 Task: Select the grunt support for vs-code in the default folding range provider.
Action: Mouse moved to (49, 518)
Screenshot: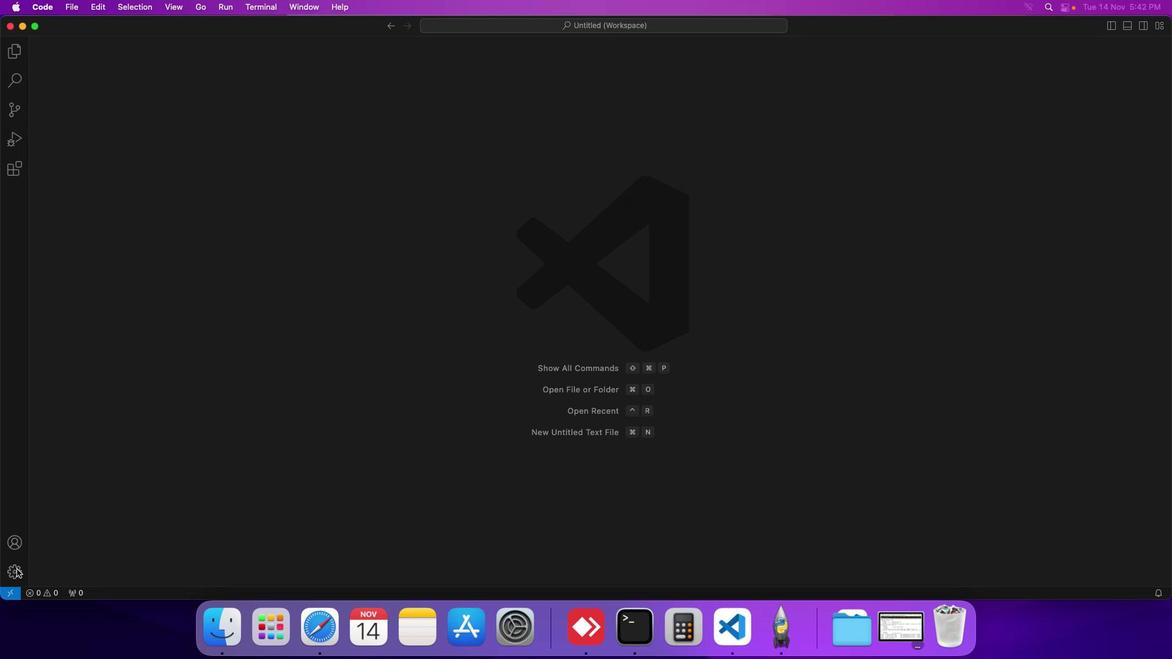 
Action: Mouse pressed left at (49, 518)
Screenshot: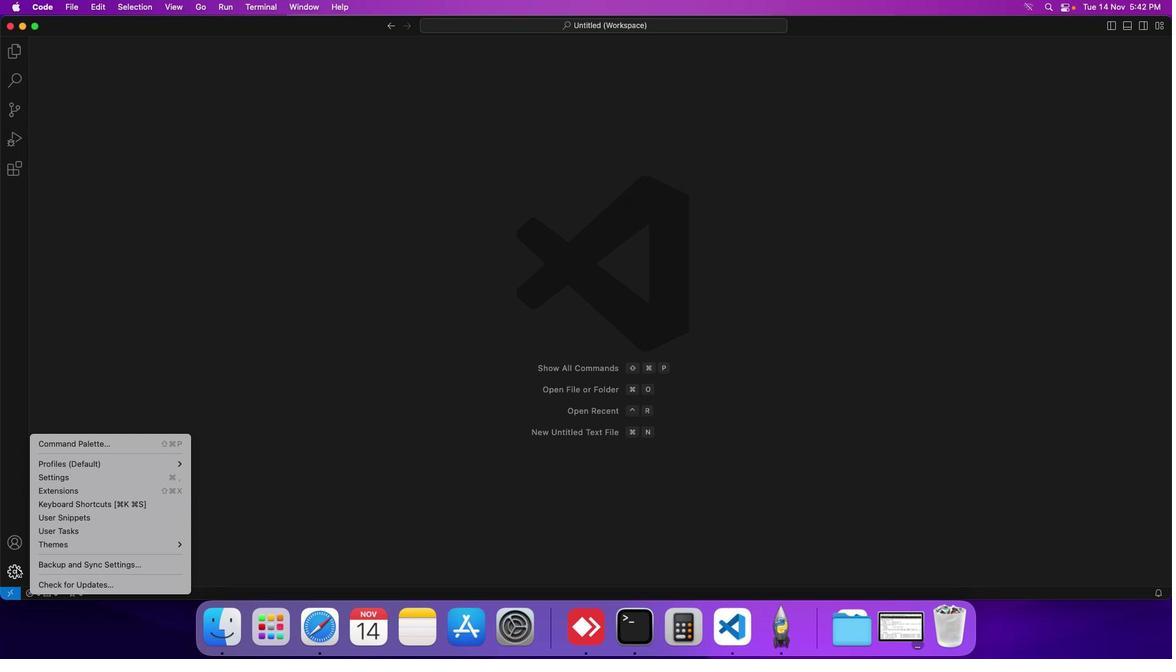 
Action: Mouse moved to (100, 447)
Screenshot: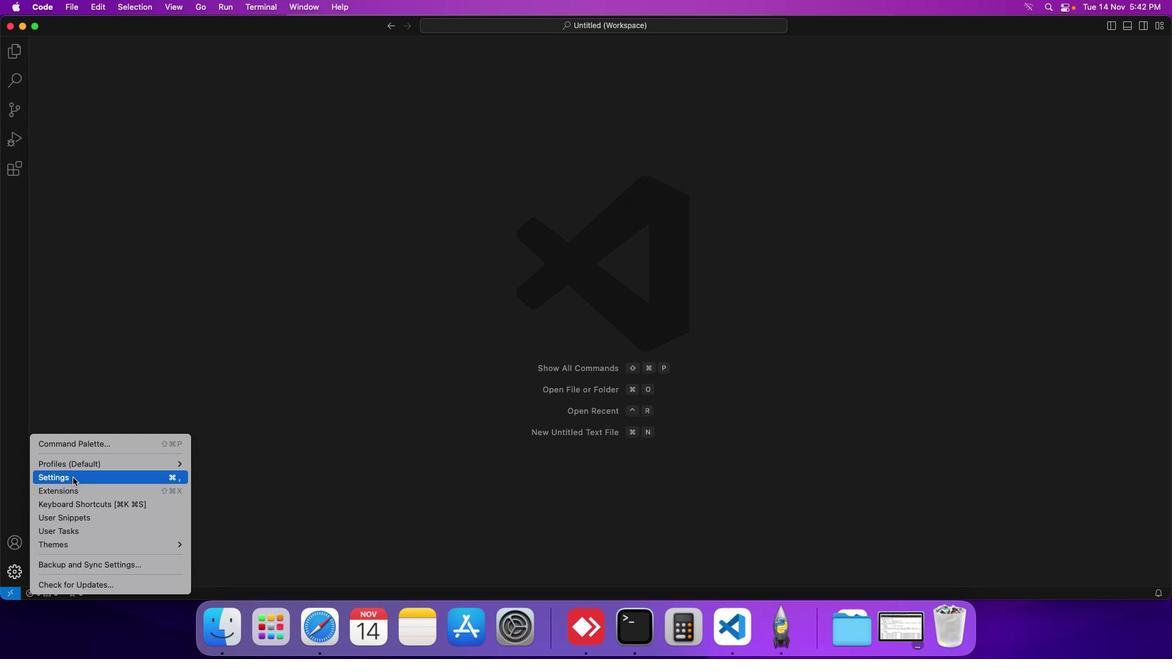 
Action: Mouse pressed left at (100, 447)
Screenshot: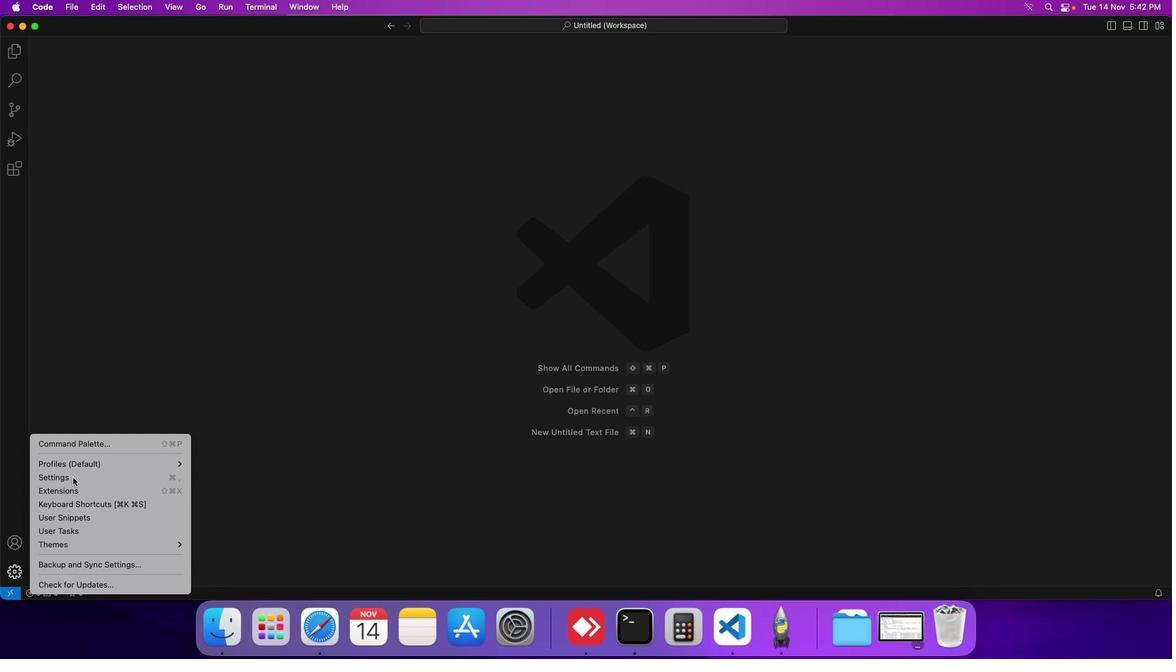 
Action: Mouse moved to (314, 158)
Screenshot: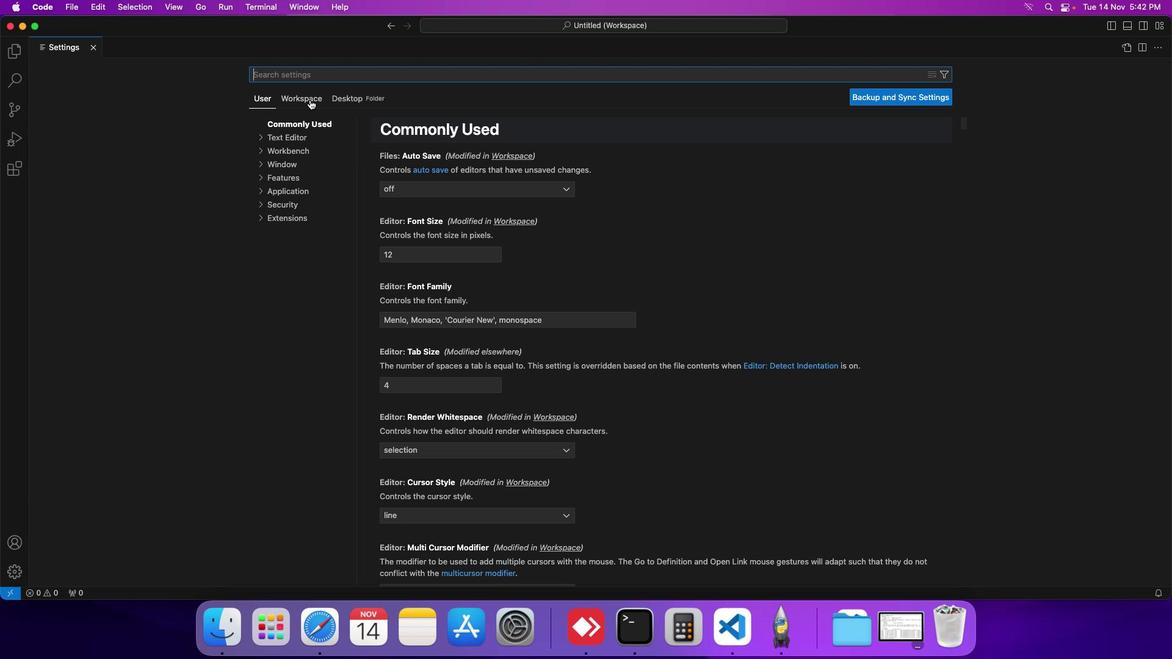 
Action: Mouse pressed left at (314, 158)
Screenshot: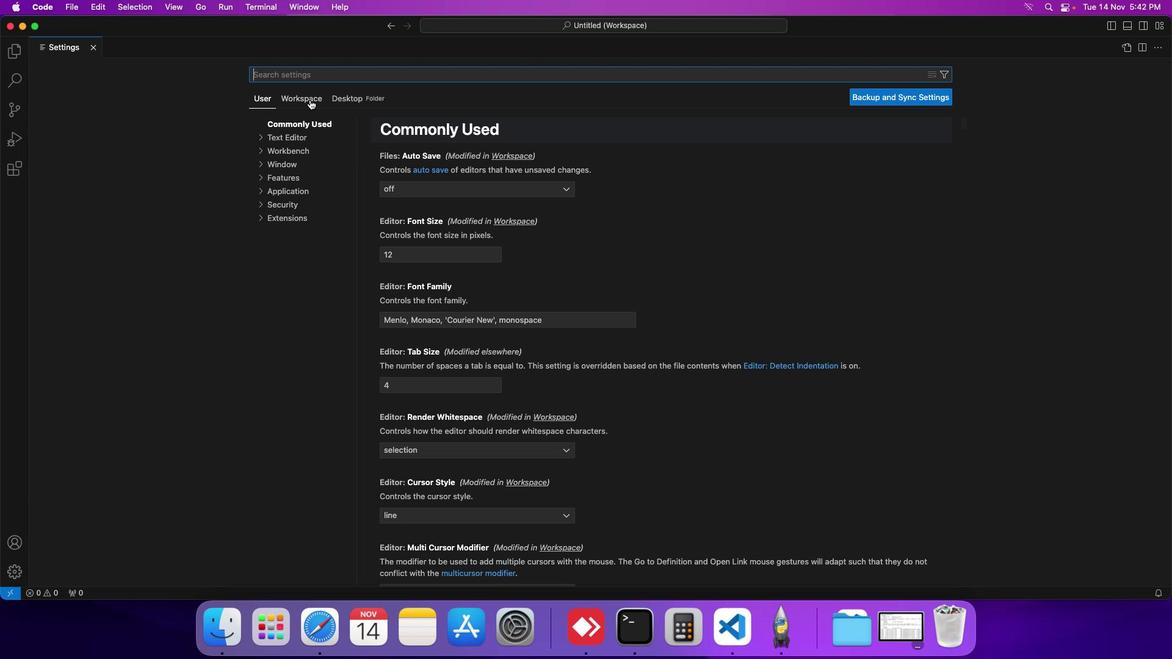 
Action: Mouse moved to (297, 186)
Screenshot: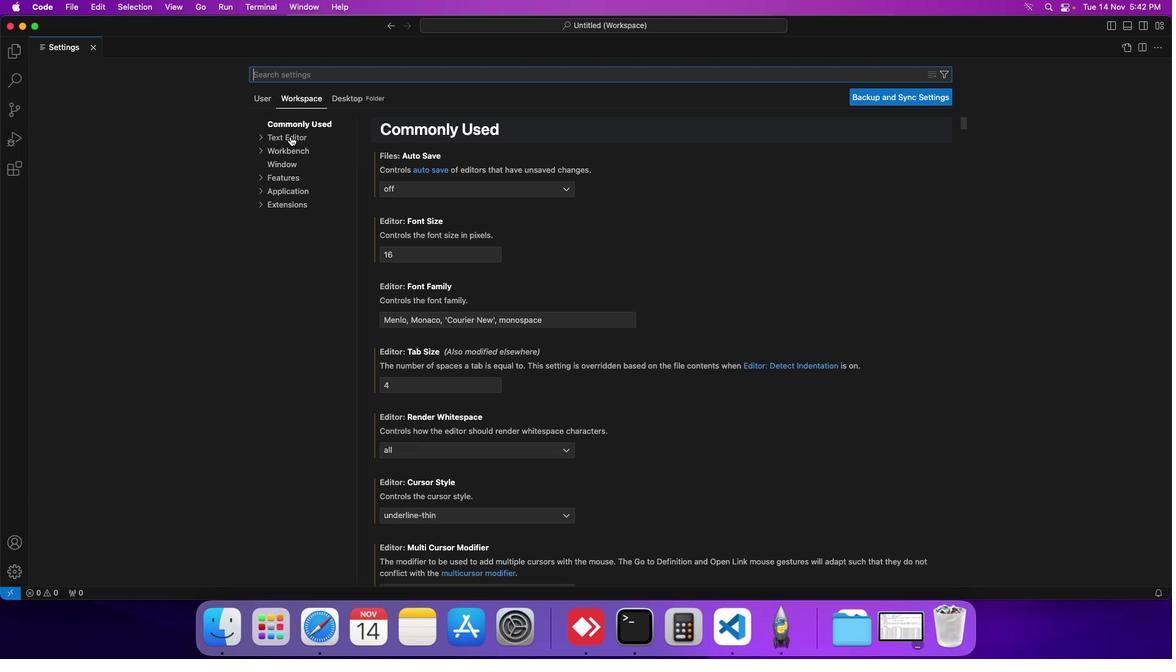 
Action: Mouse pressed left at (297, 186)
Screenshot: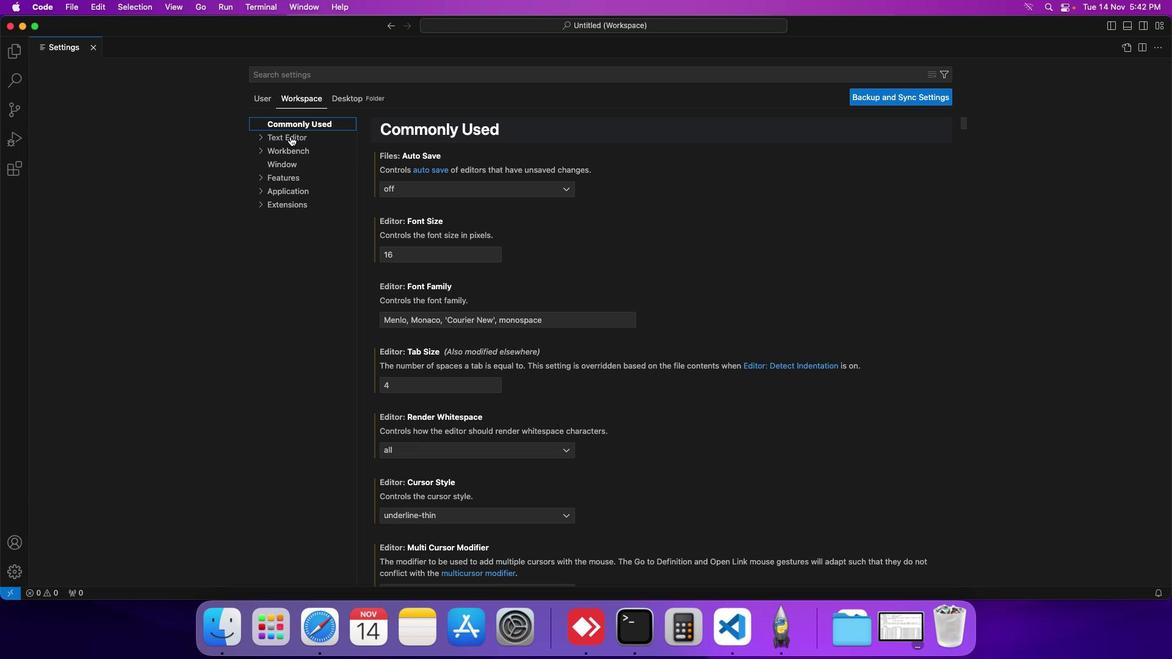 
Action: Mouse moved to (400, 362)
Screenshot: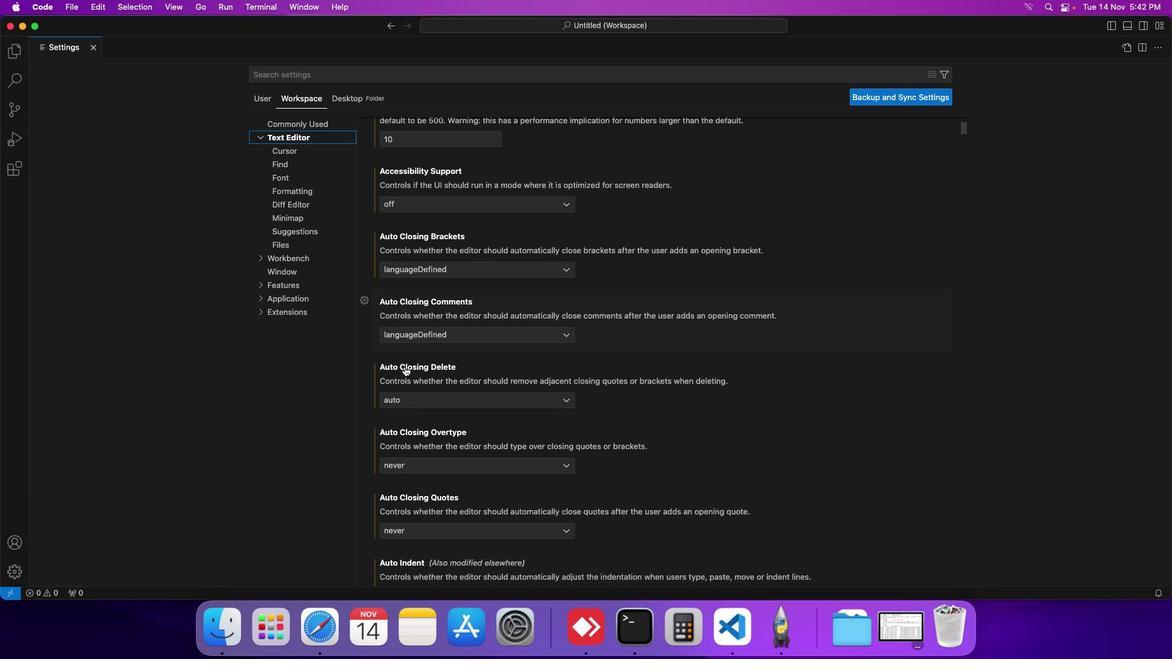
Action: Mouse scrolled (400, 362) with delta (34, 81)
Screenshot: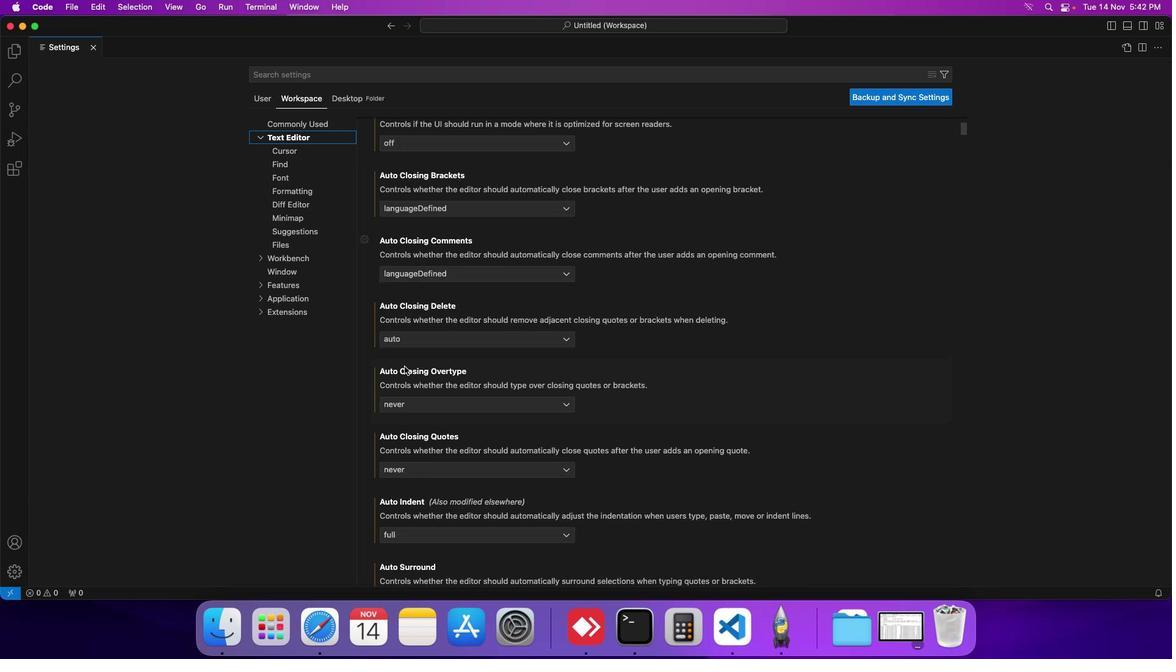 
Action: Mouse scrolled (400, 362) with delta (34, 81)
Screenshot: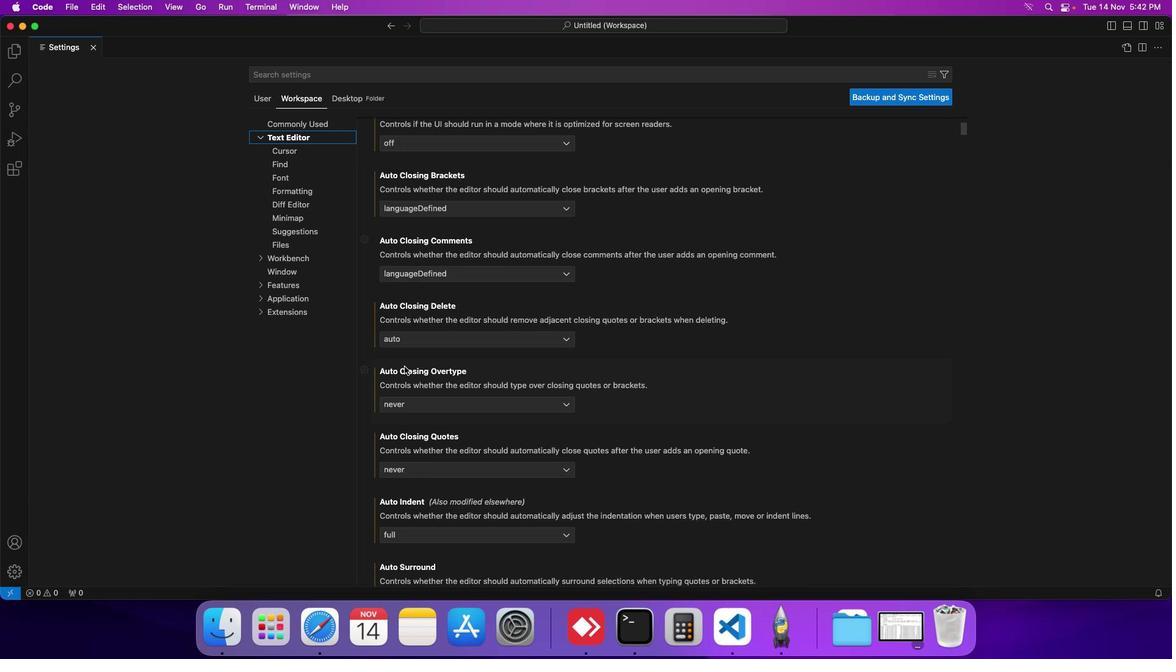 
Action: Mouse scrolled (400, 362) with delta (34, 80)
Screenshot: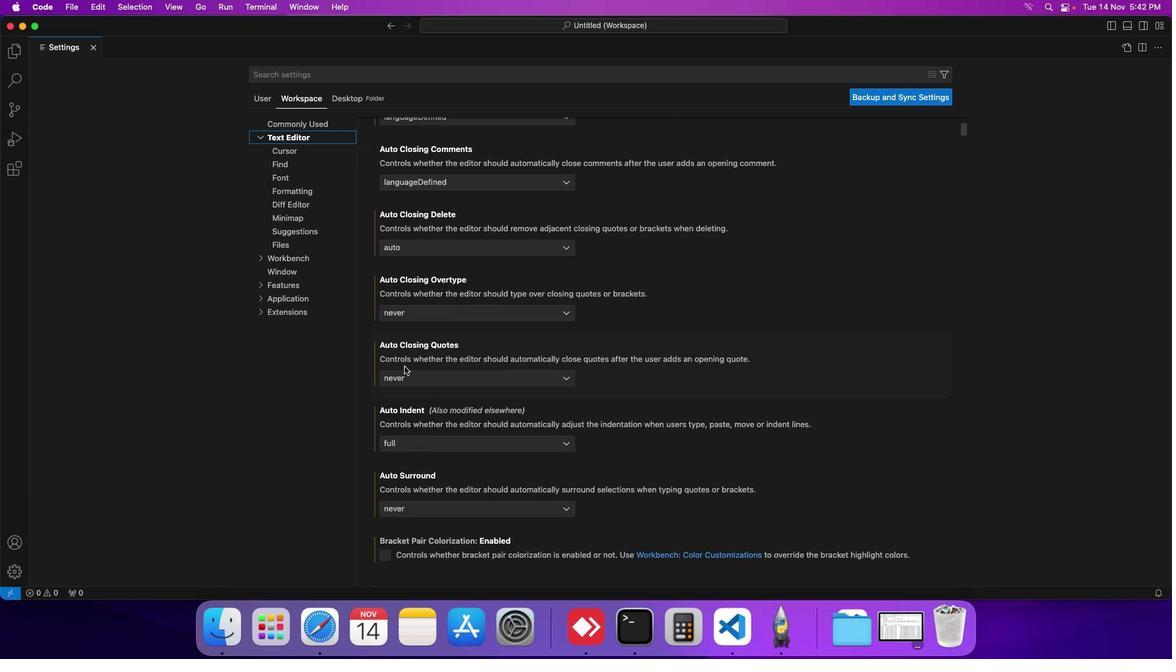 
Action: Mouse scrolled (400, 362) with delta (34, 80)
Screenshot: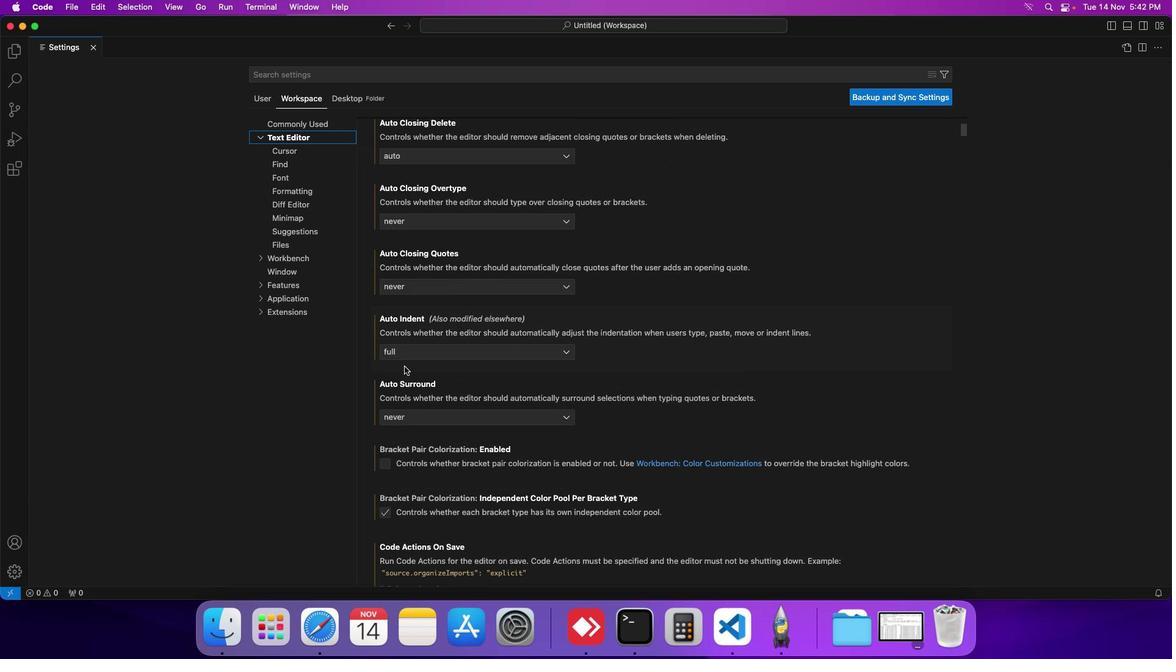 
Action: Mouse scrolled (400, 362) with delta (34, 80)
Screenshot: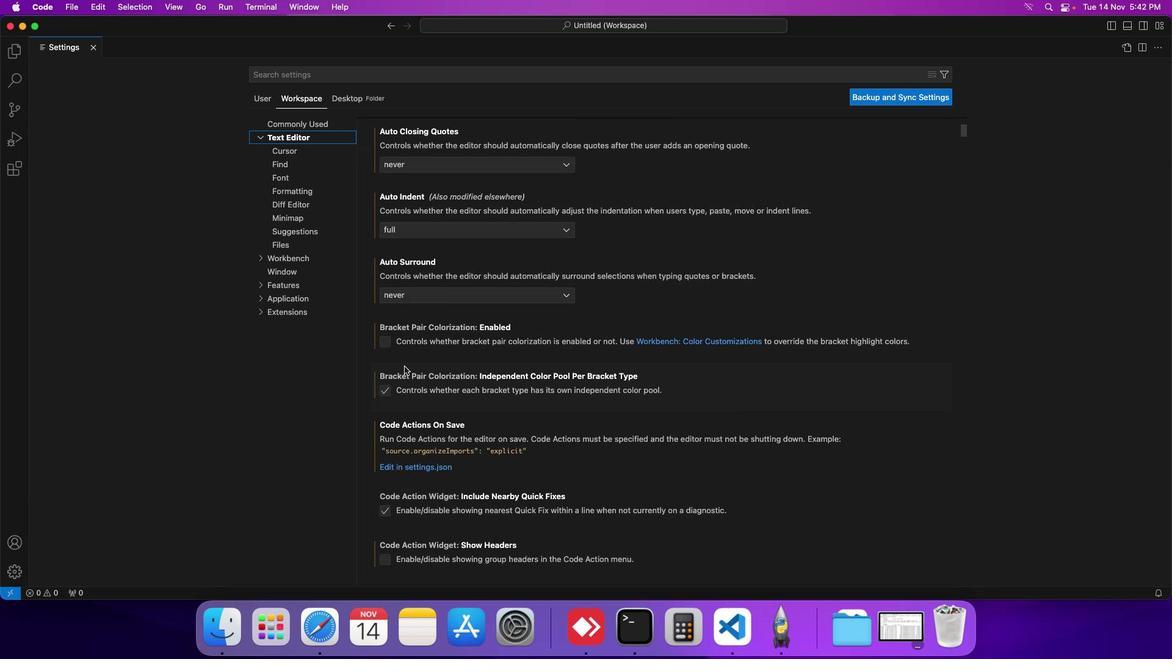 
Action: Mouse scrolled (400, 362) with delta (34, 80)
Screenshot: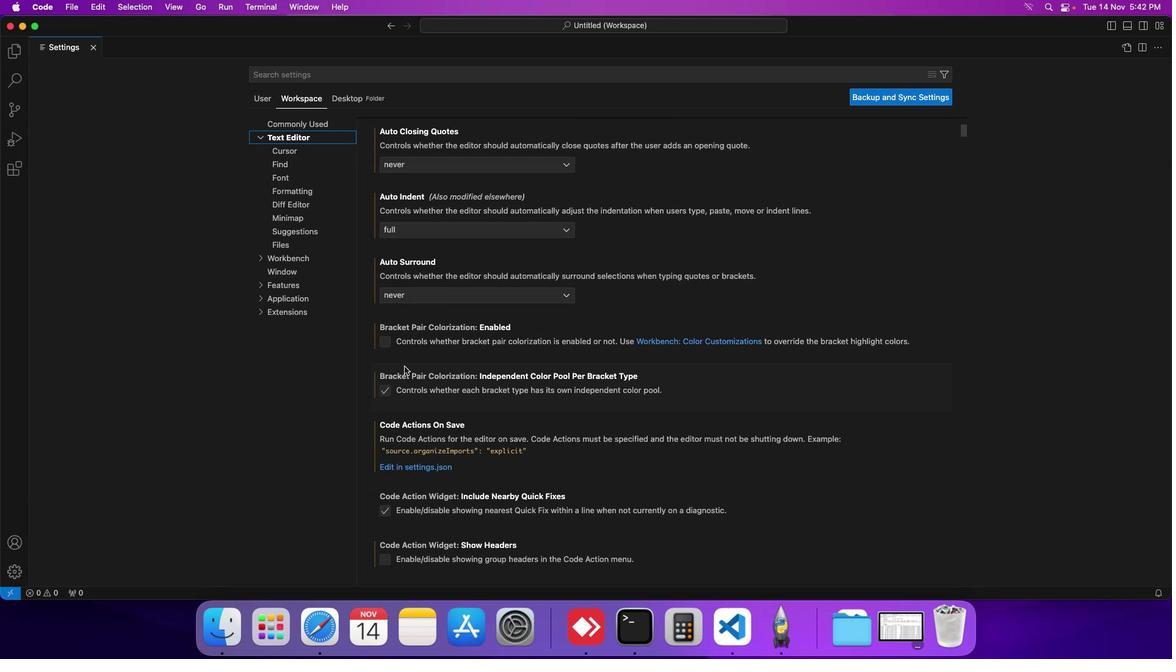 
Action: Mouse scrolled (400, 362) with delta (34, 81)
Screenshot: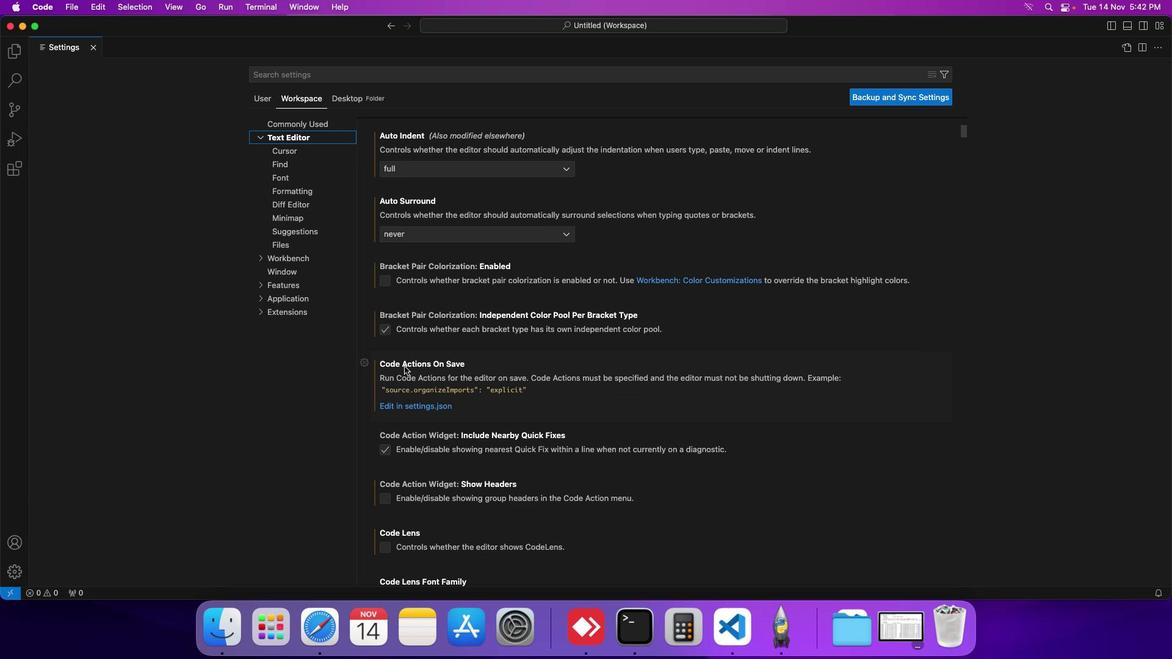 
Action: Mouse scrolled (400, 362) with delta (34, 81)
Screenshot: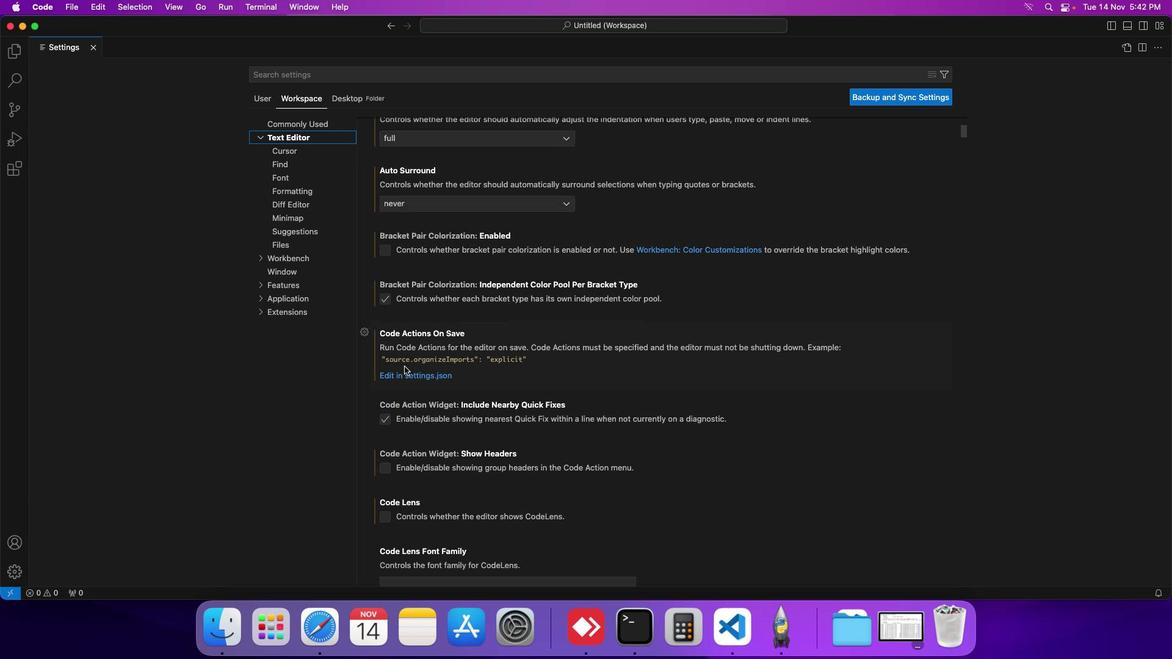 
Action: Mouse scrolled (400, 362) with delta (34, 81)
Screenshot: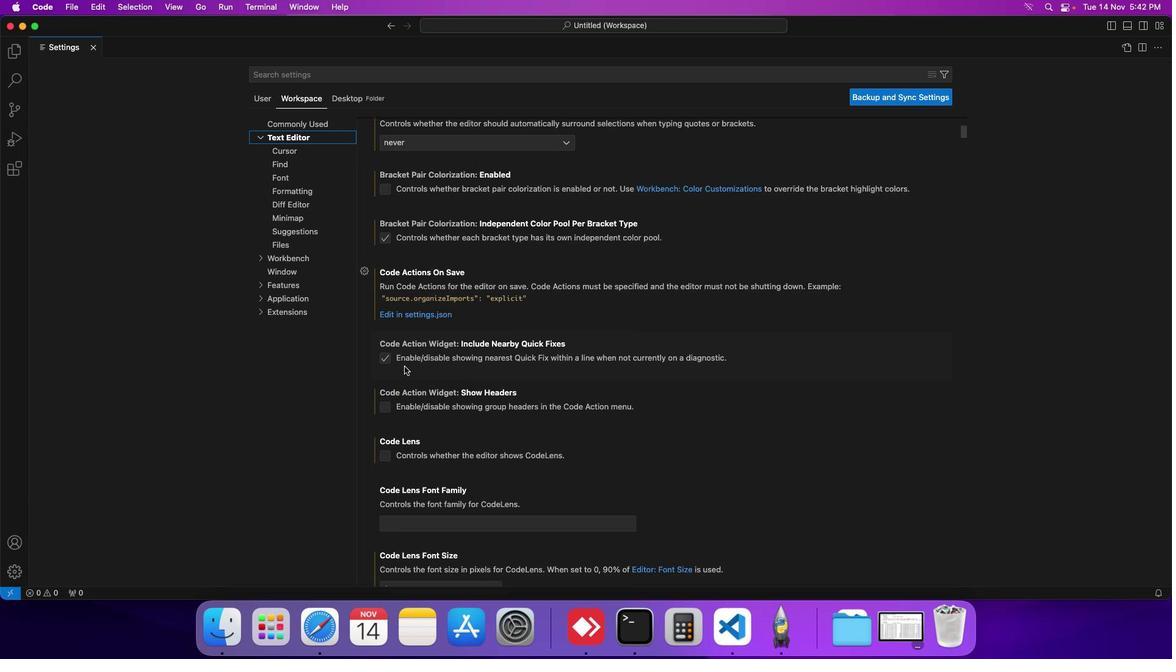 
Action: Mouse scrolled (400, 362) with delta (34, 80)
Screenshot: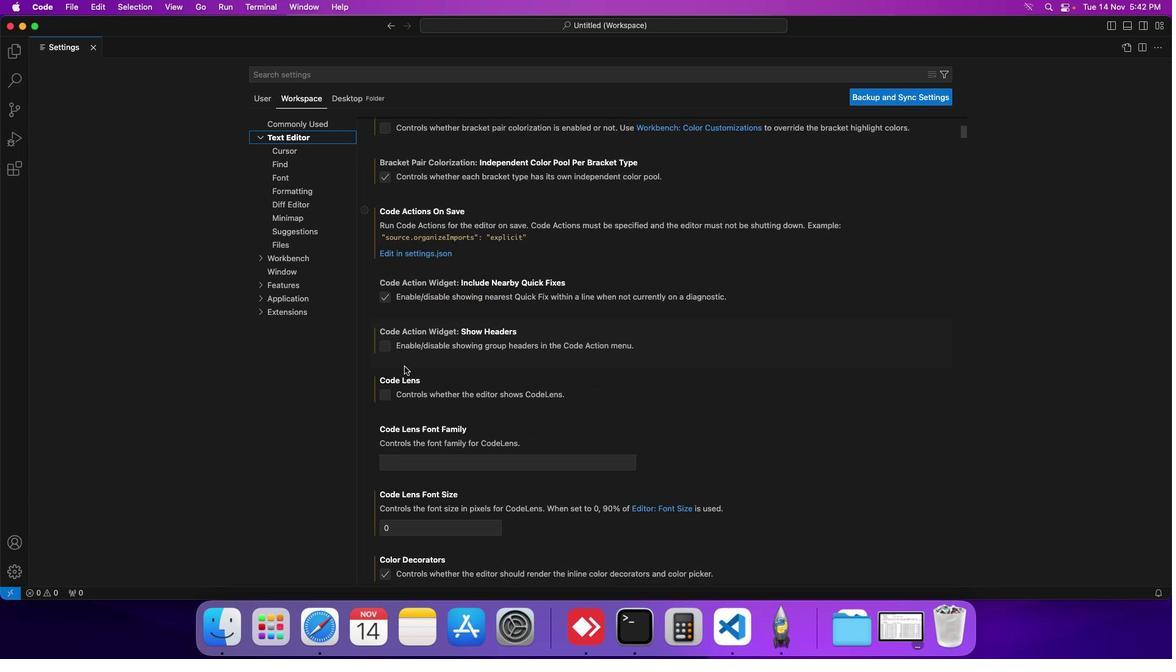 
Action: Mouse scrolled (400, 362) with delta (34, 80)
Screenshot: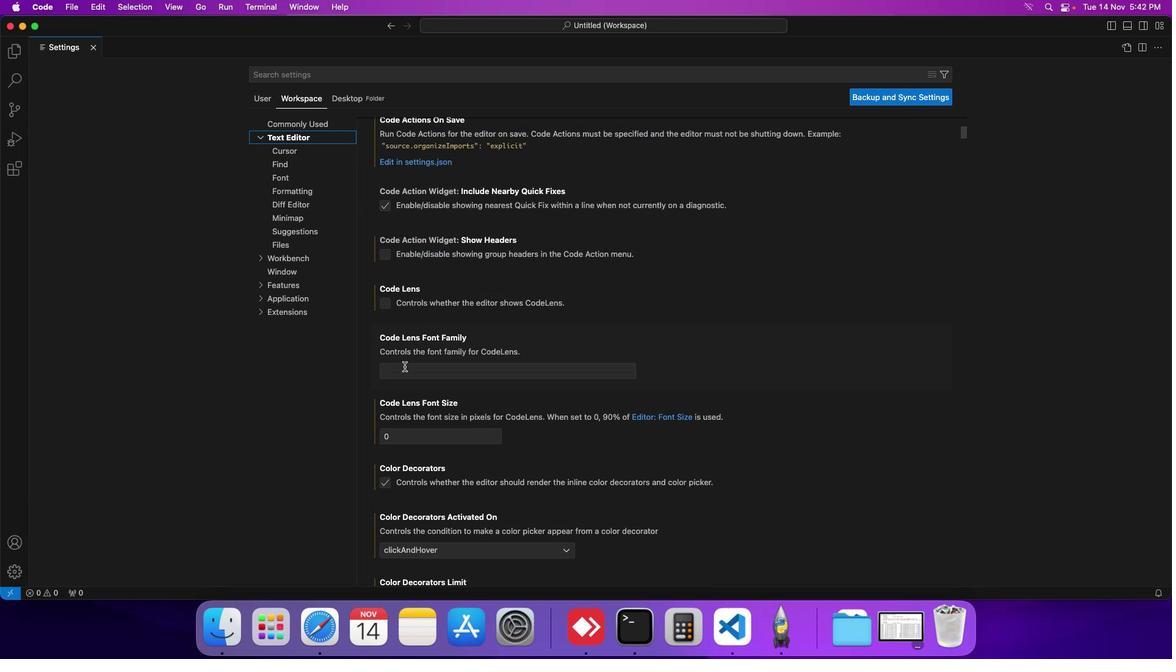 
Action: Mouse scrolled (400, 362) with delta (34, 80)
Screenshot: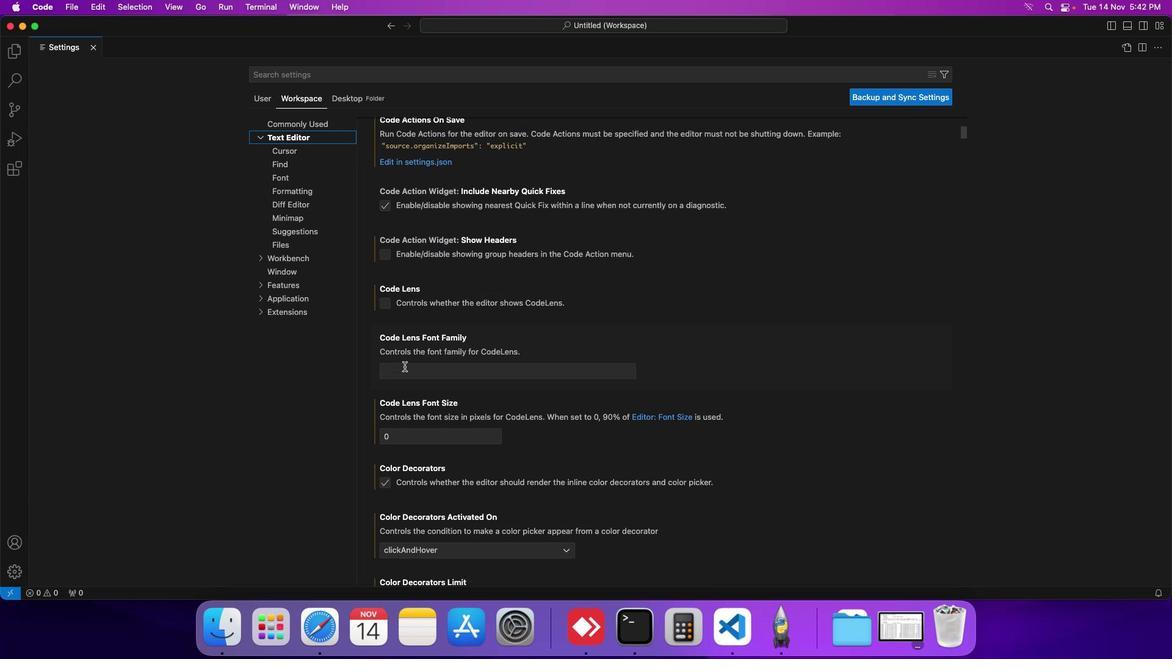 
Action: Mouse scrolled (400, 362) with delta (34, 81)
Screenshot: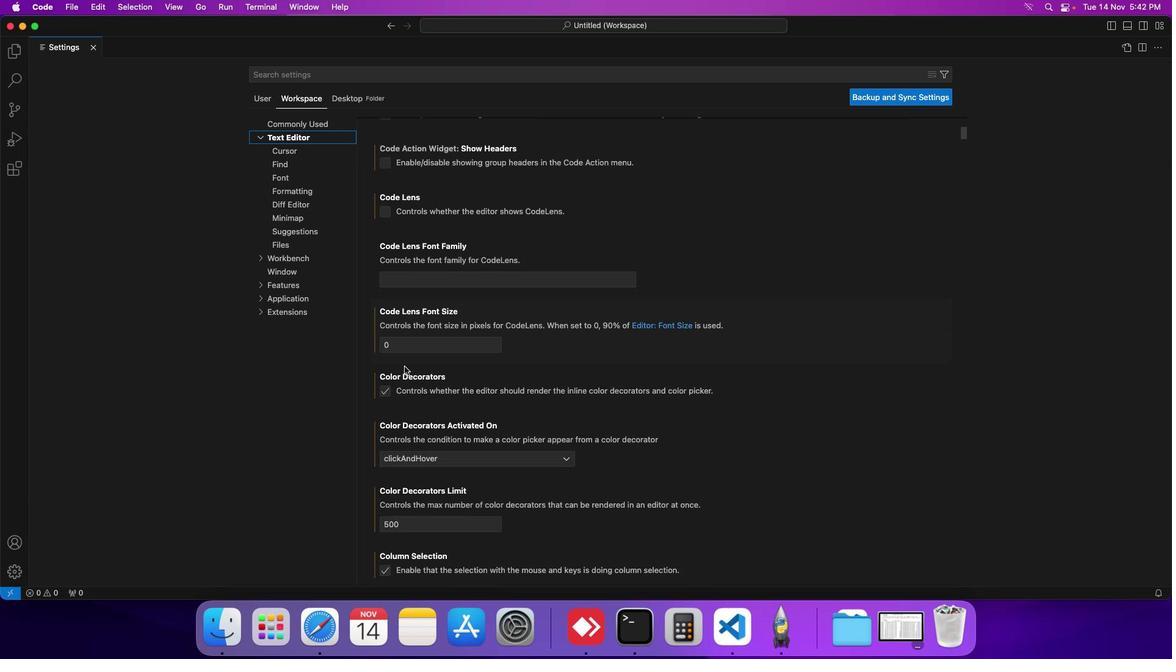 
Action: Mouse scrolled (400, 362) with delta (34, 81)
Screenshot: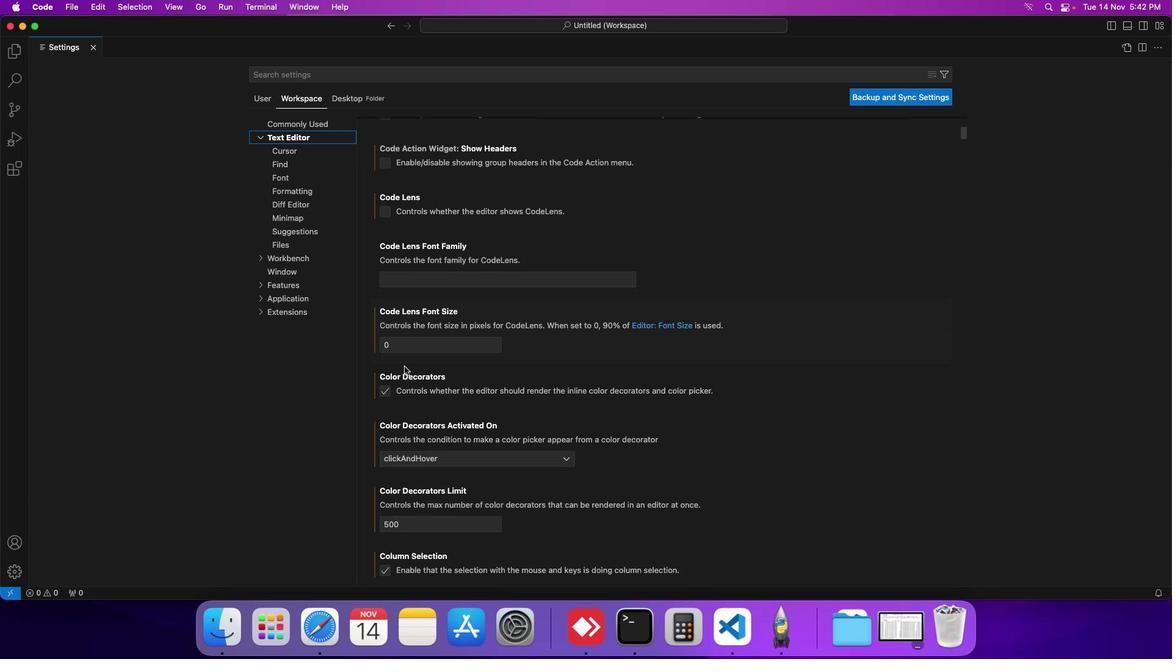 
Action: Mouse scrolled (400, 362) with delta (34, 81)
Screenshot: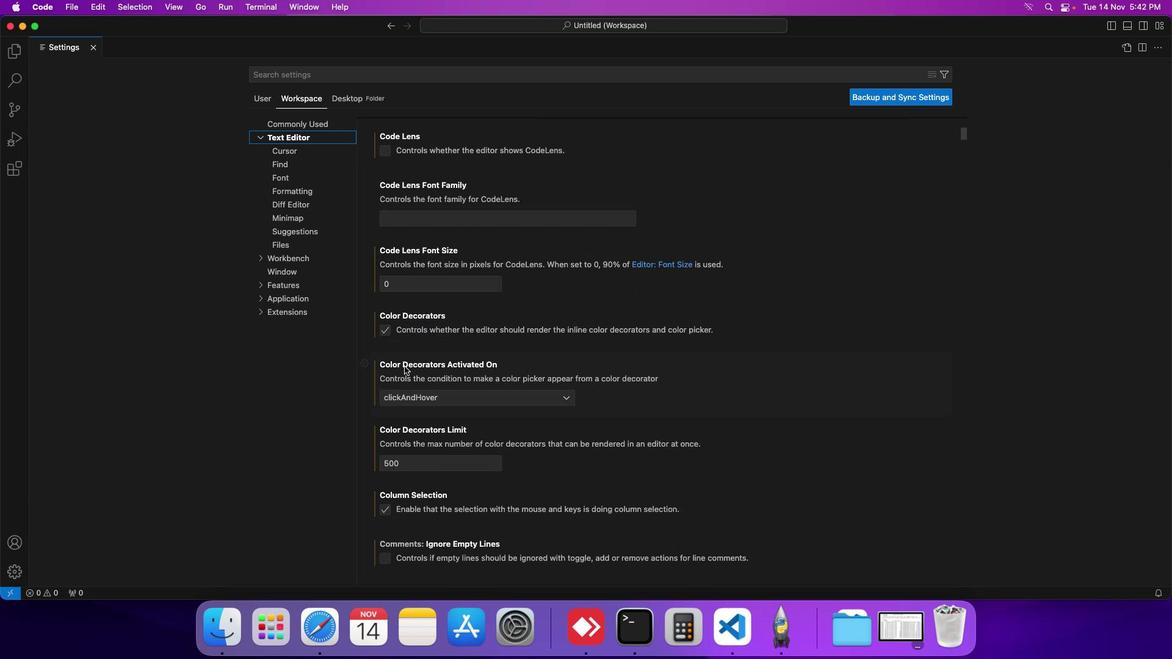
Action: Mouse scrolled (400, 362) with delta (34, 80)
Screenshot: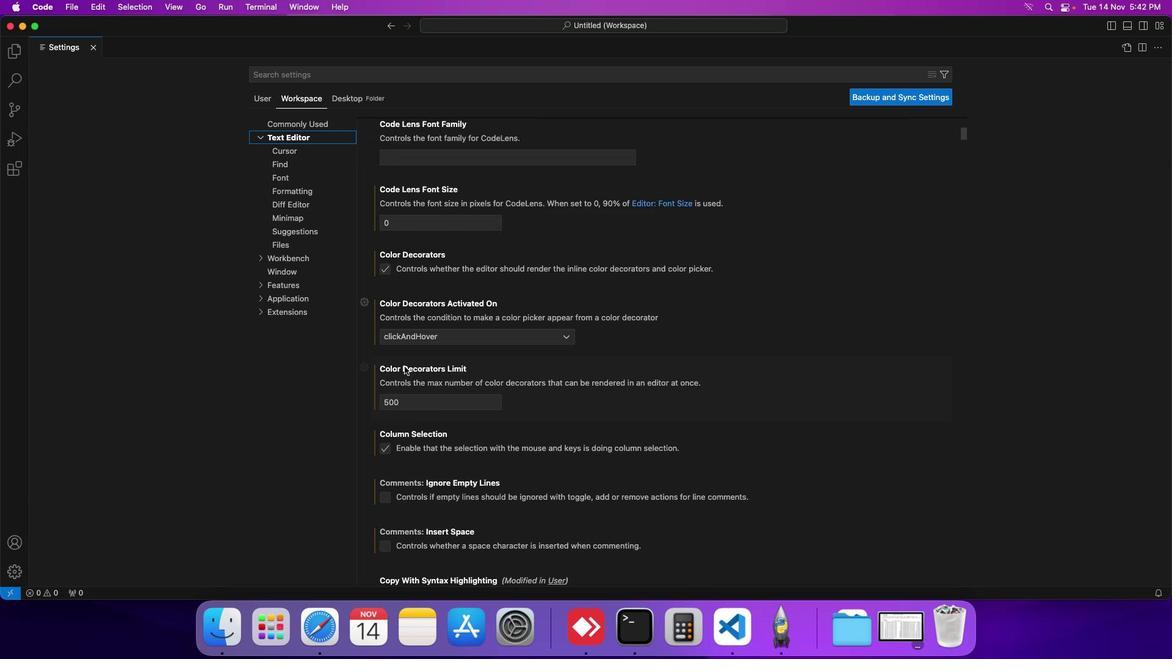 
Action: Mouse scrolled (400, 362) with delta (34, 80)
Screenshot: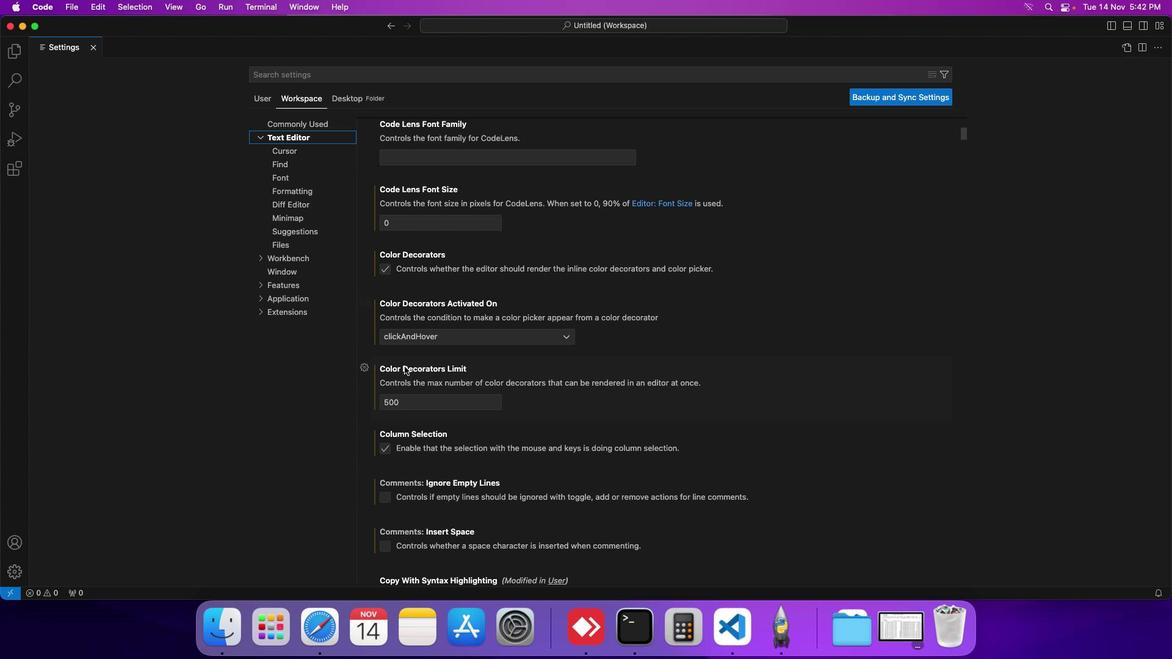 
Action: Mouse scrolled (400, 362) with delta (34, 80)
Screenshot: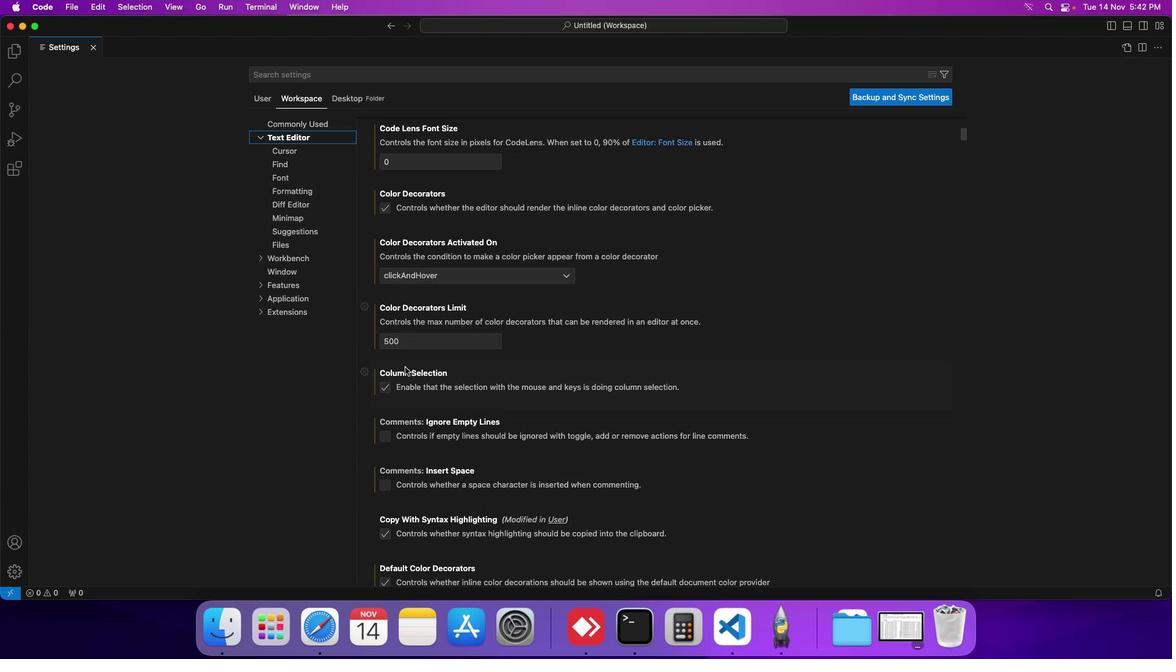 
Action: Mouse moved to (401, 362)
Screenshot: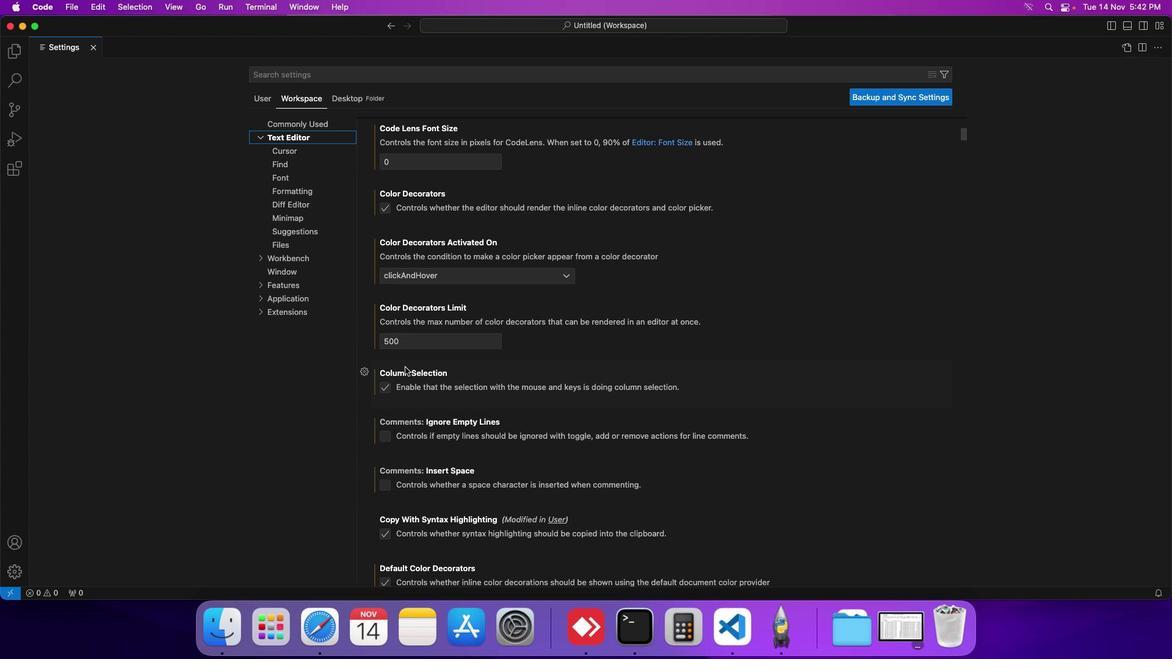 
Action: Mouse scrolled (401, 362) with delta (34, 81)
Screenshot: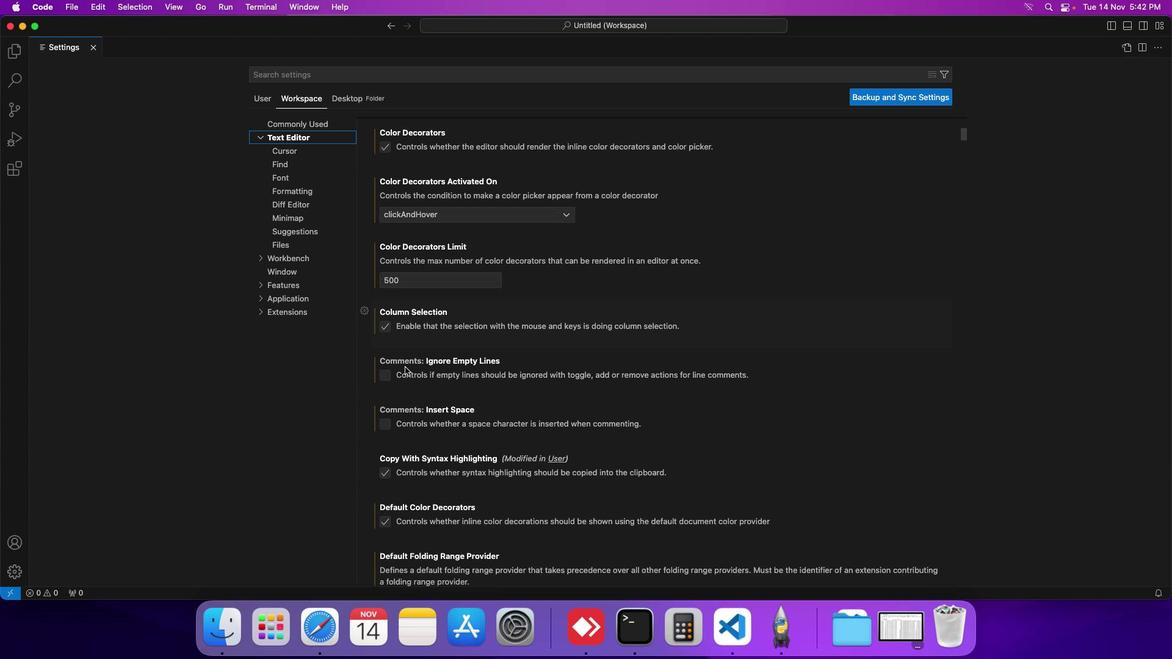 
Action: Mouse scrolled (401, 362) with delta (34, 81)
Screenshot: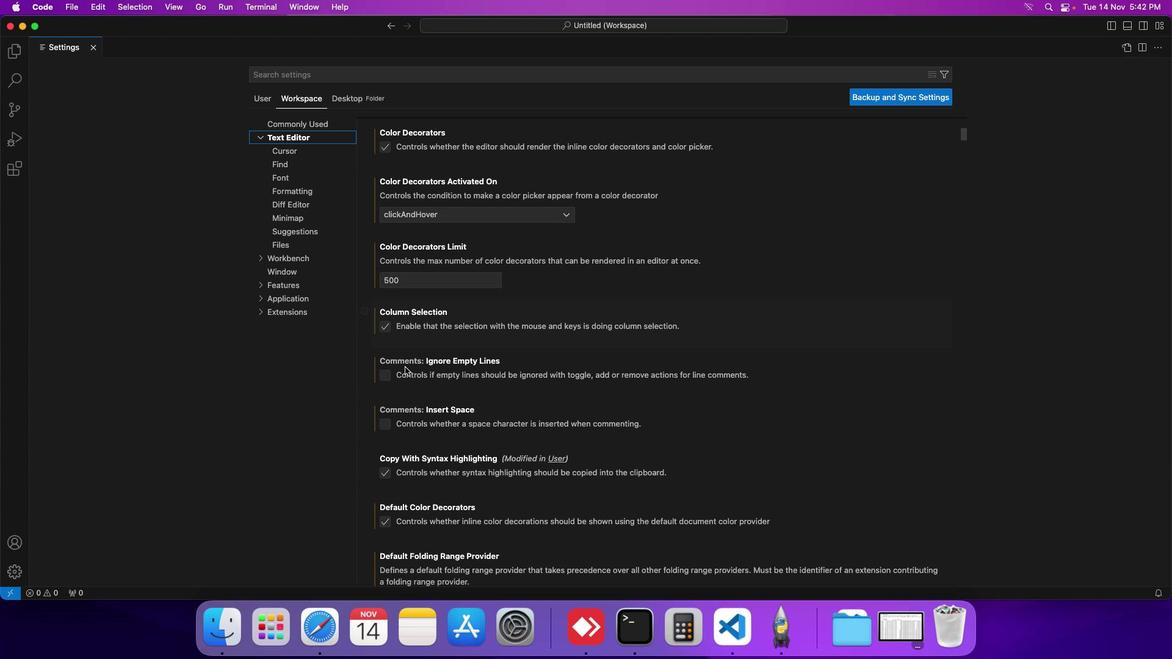 
Action: Mouse scrolled (401, 362) with delta (34, 81)
Screenshot: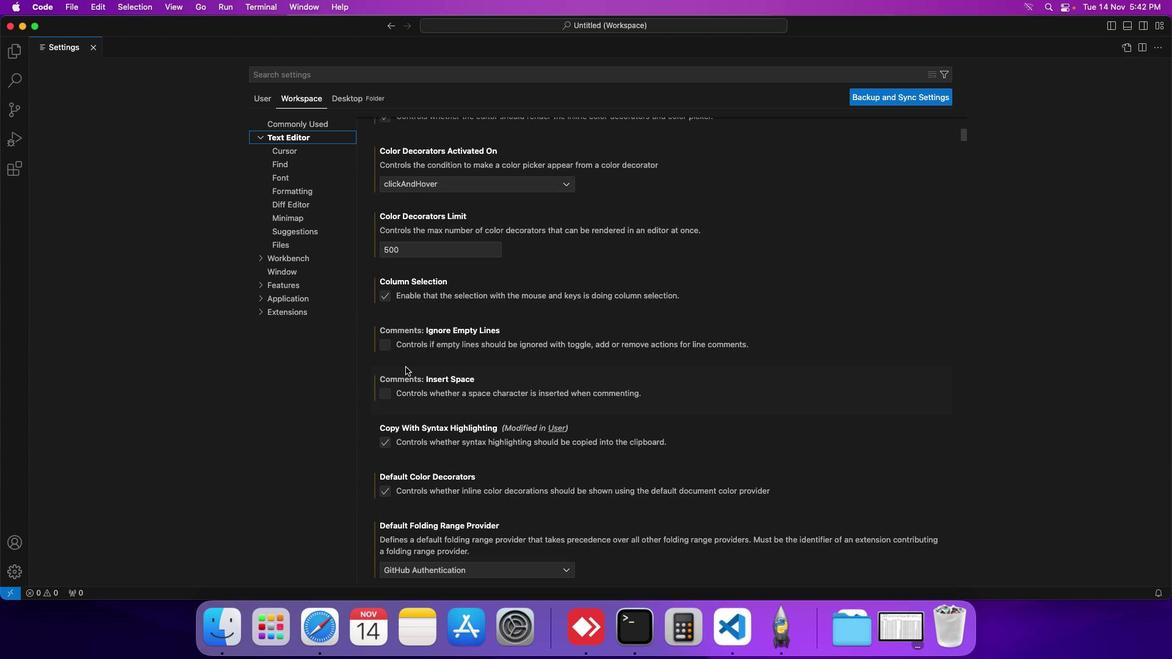 
Action: Mouse moved to (401, 363)
Screenshot: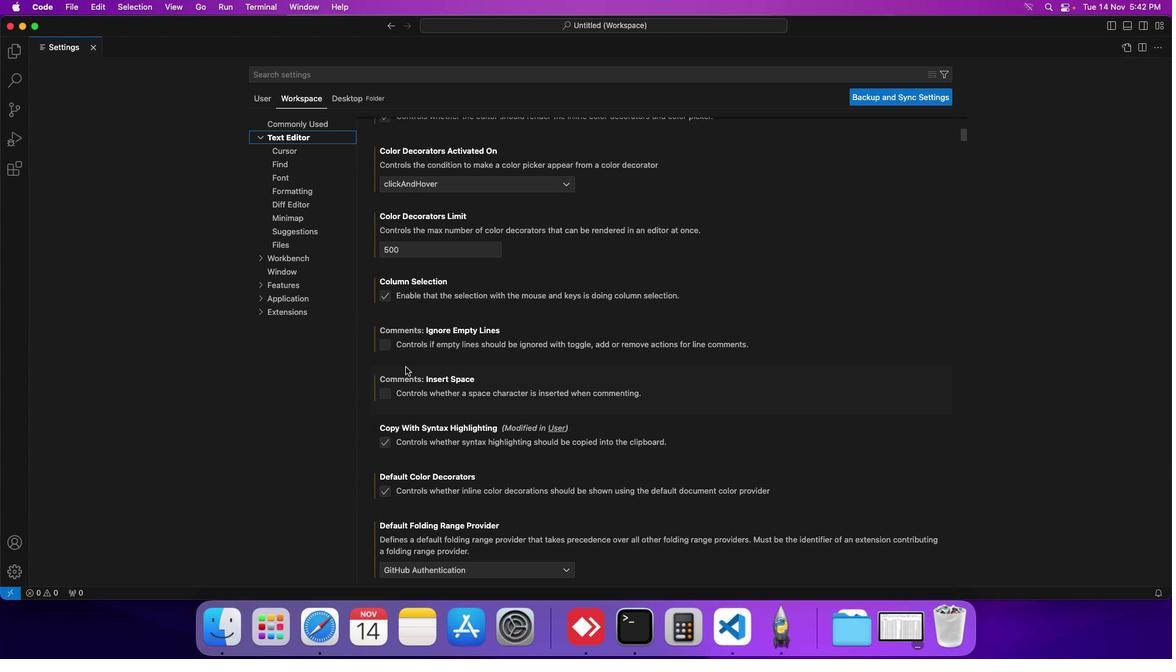 
Action: Mouse scrolled (401, 363) with delta (34, 81)
Screenshot: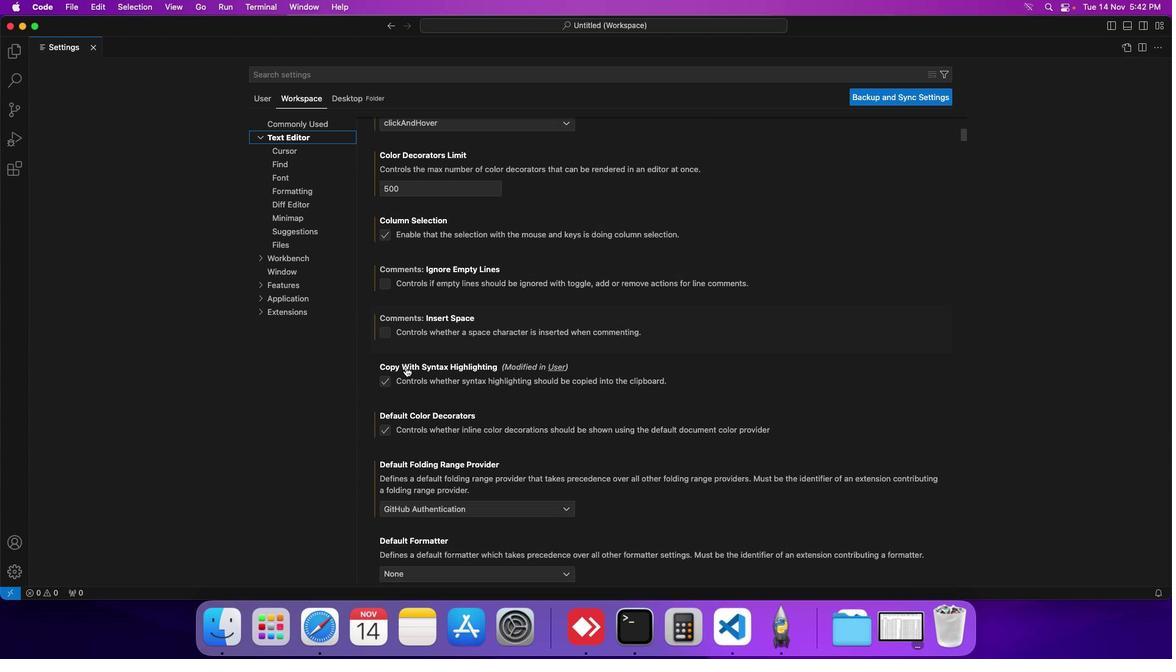 
Action: Mouse scrolled (401, 363) with delta (34, 81)
Screenshot: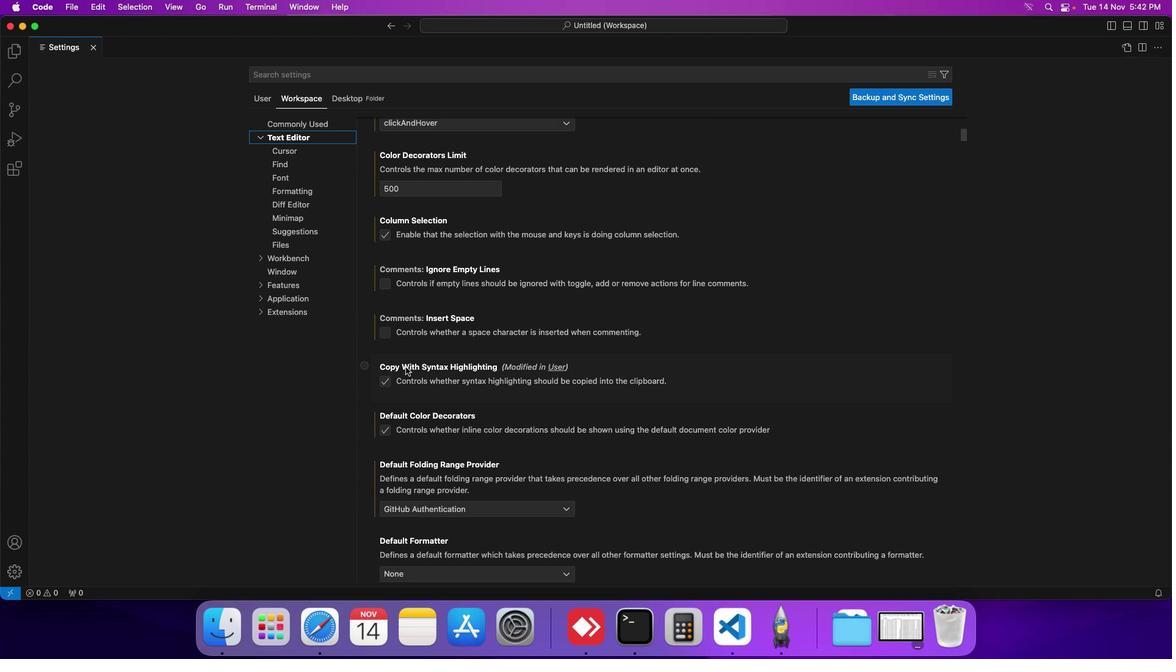 
Action: Mouse moved to (401, 363)
Screenshot: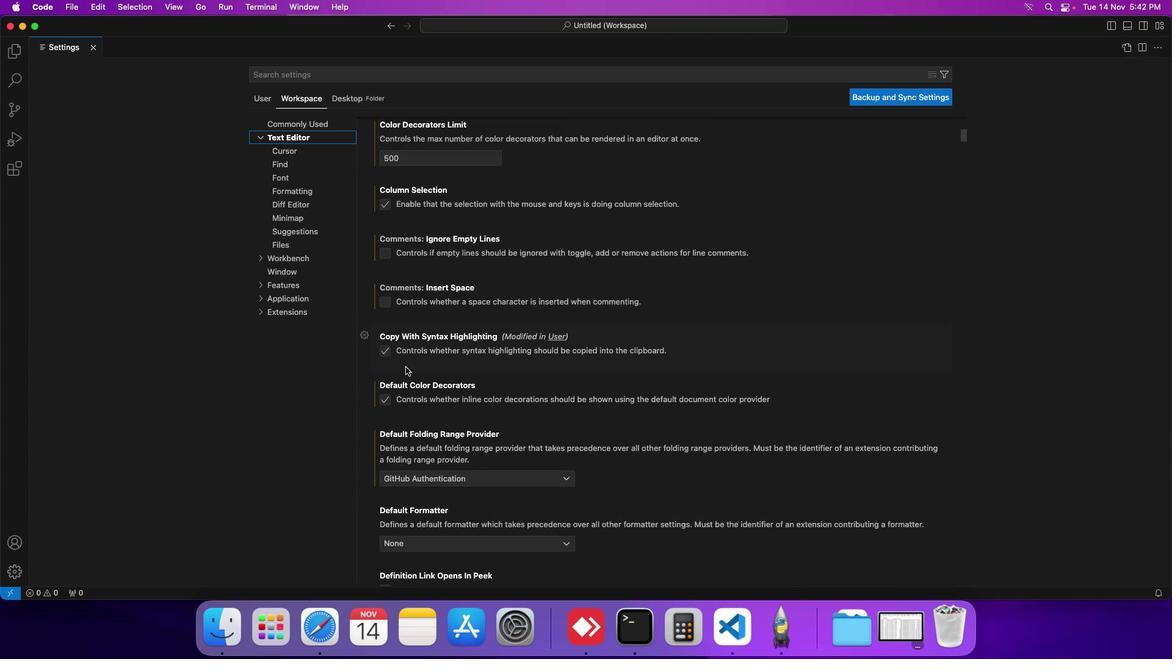 
Action: Mouse scrolled (401, 363) with delta (34, 81)
Screenshot: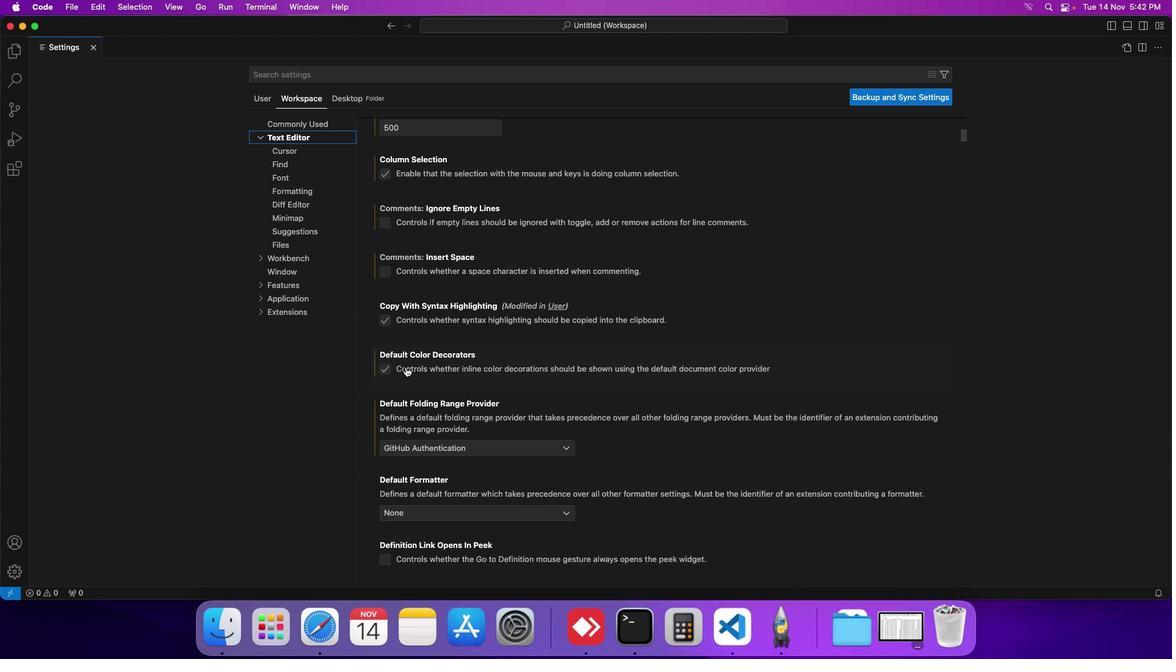 
Action: Mouse scrolled (401, 363) with delta (34, 81)
Screenshot: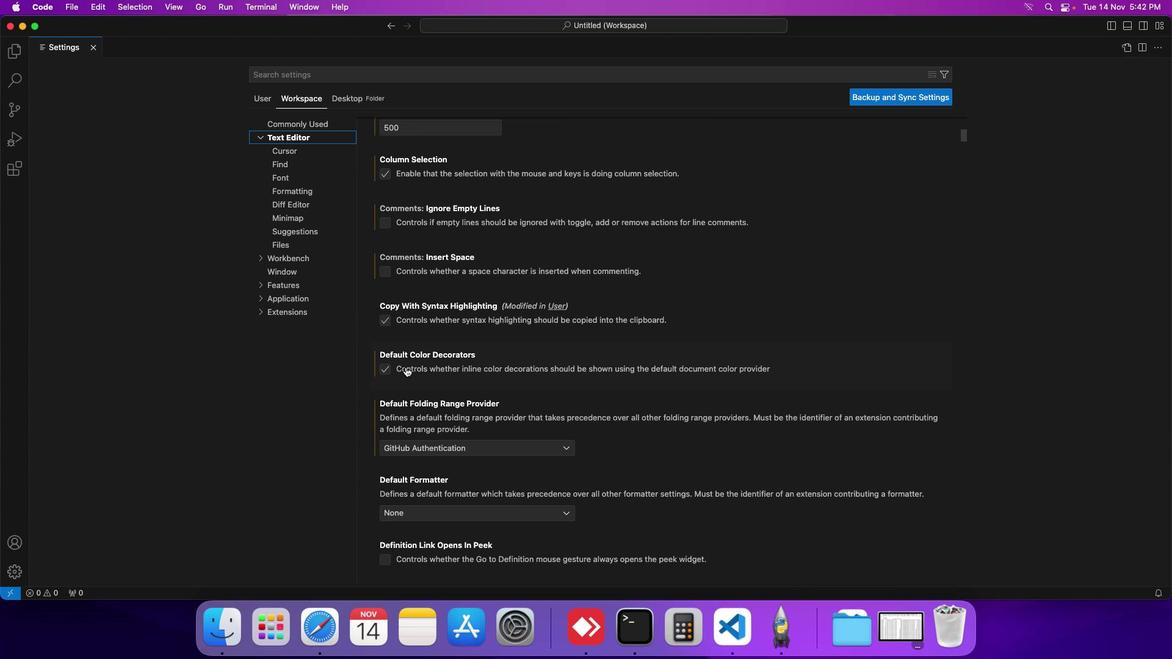
Action: Mouse moved to (401, 363)
Screenshot: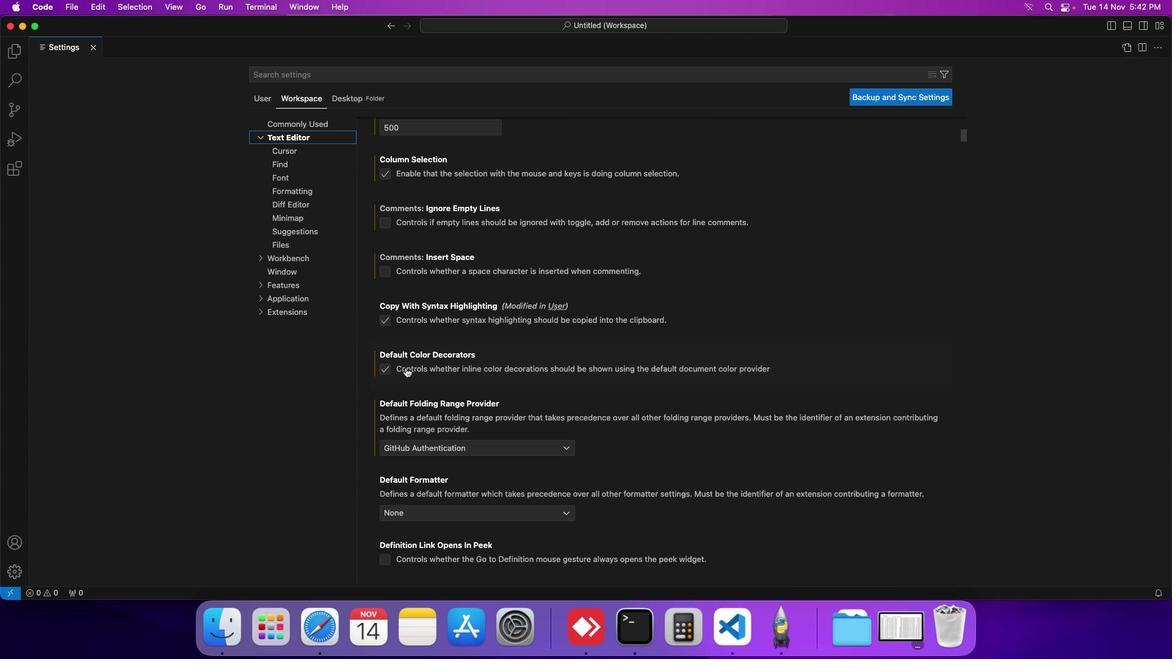 
Action: Mouse scrolled (401, 363) with delta (34, 81)
Screenshot: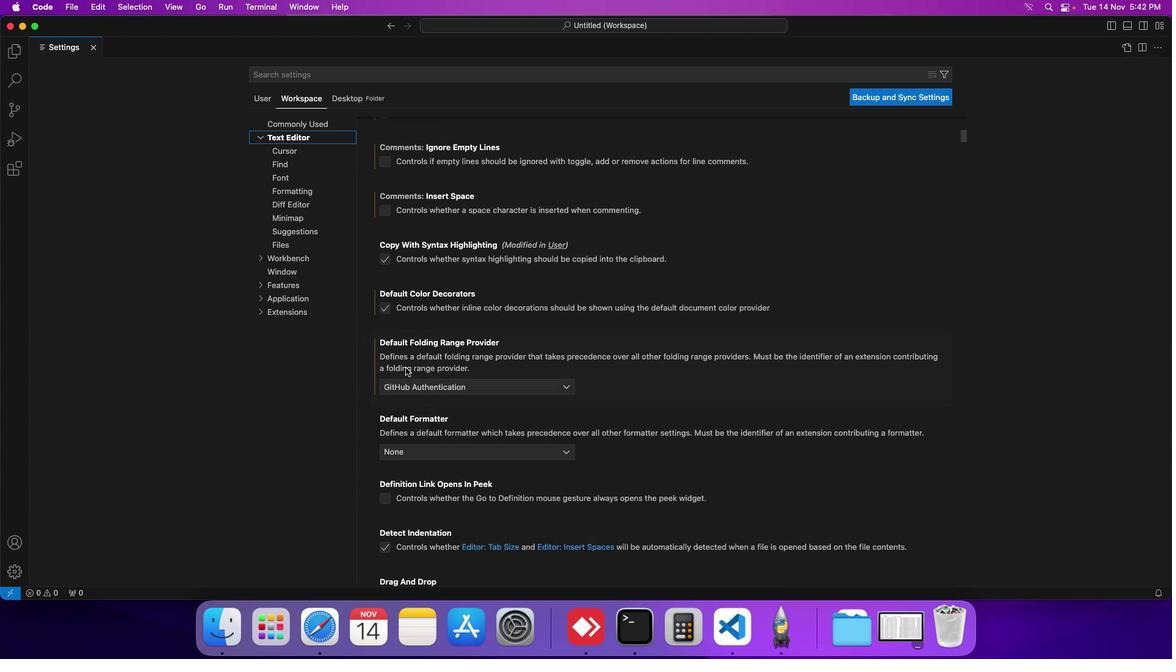 
Action: Mouse scrolled (401, 363) with delta (34, 81)
Screenshot: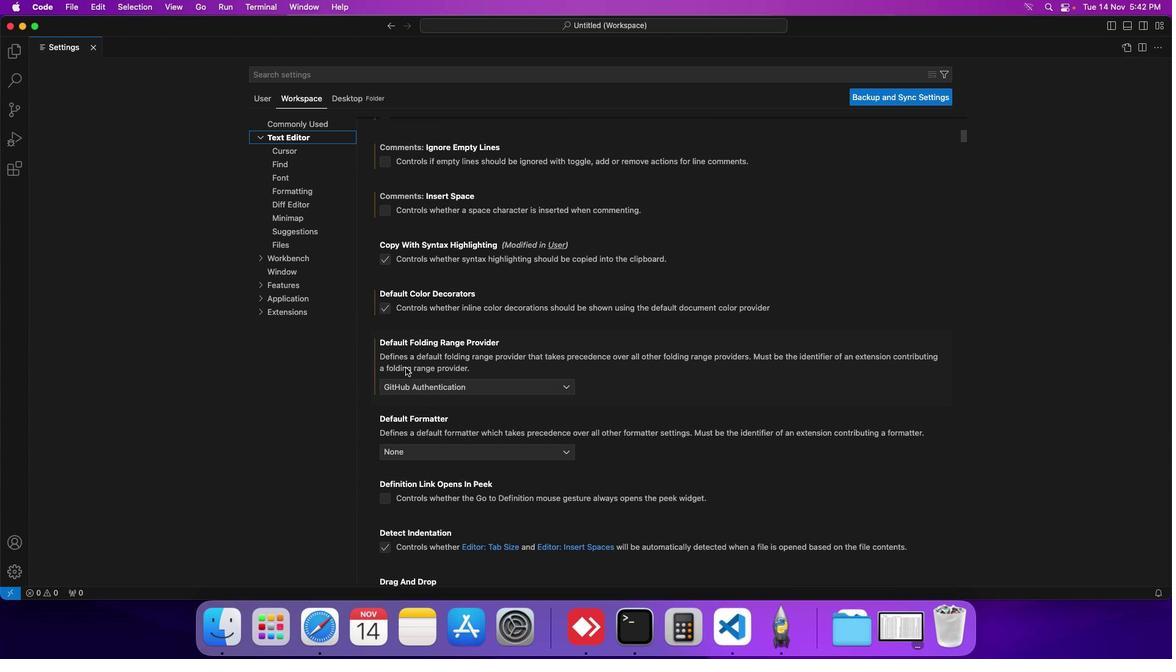 
Action: Mouse scrolled (401, 363) with delta (34, 81)
Screenshot: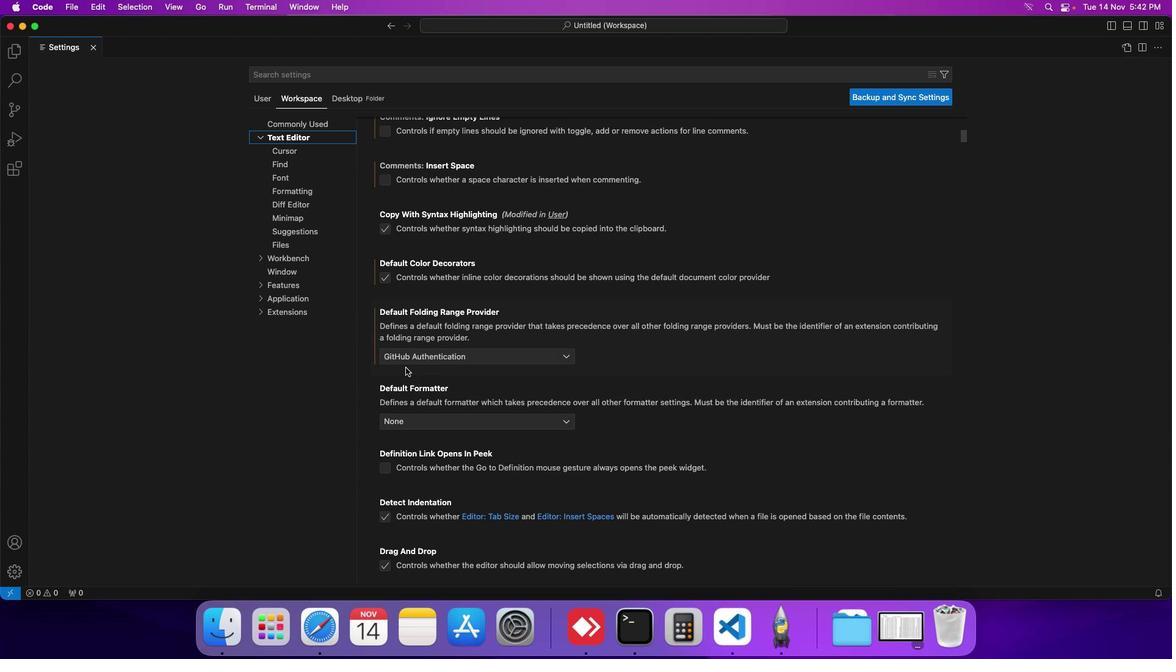 
Action: Mouse moved to (465, 355)
Screenshot: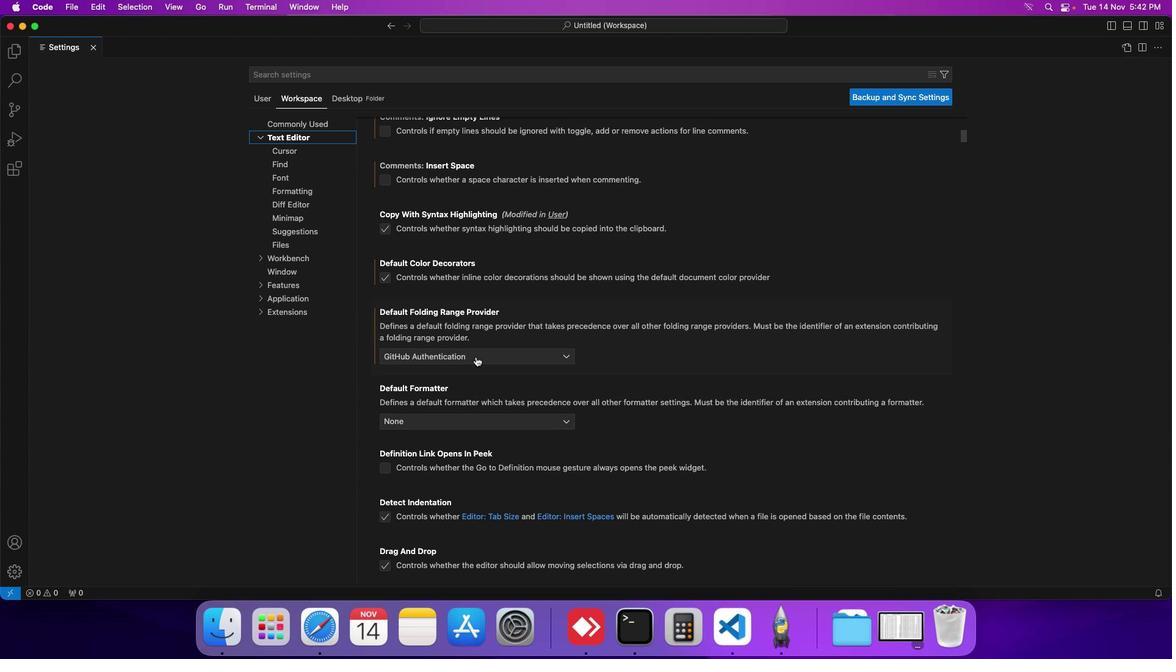 
Action: Mouse pressed left at (465, 355)
Screenshot: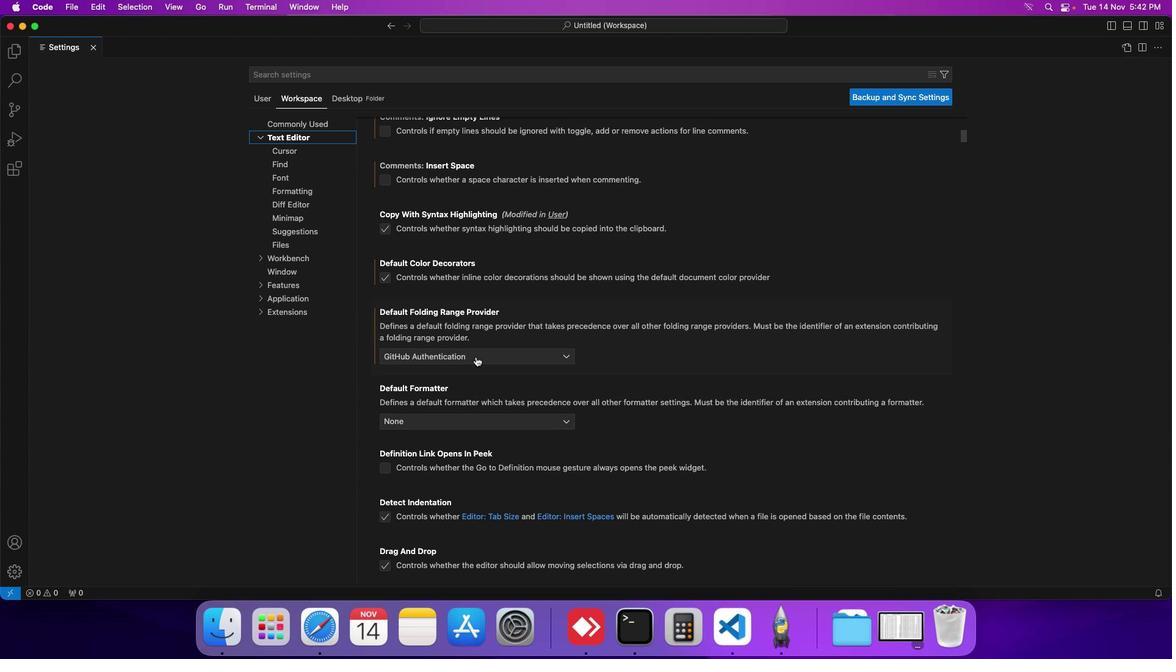 
Action: Mouse moved to (454, 386)
Screenshot: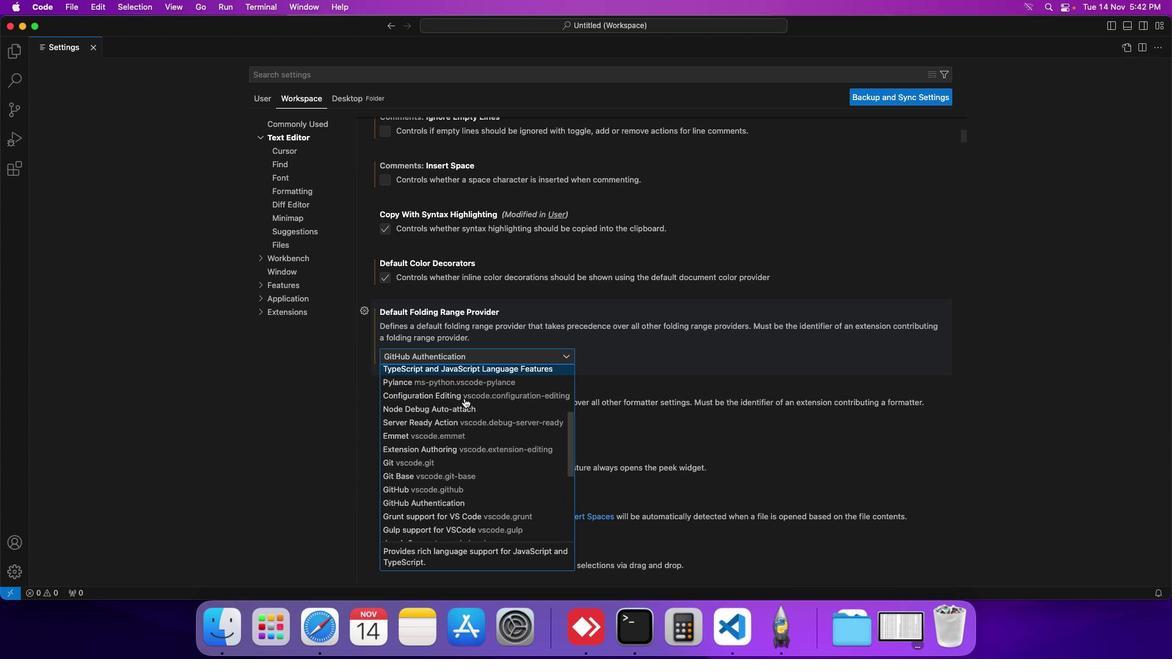 
Action: Mouse scrolled (454, 386) with delta (34, 81)
Screenshot: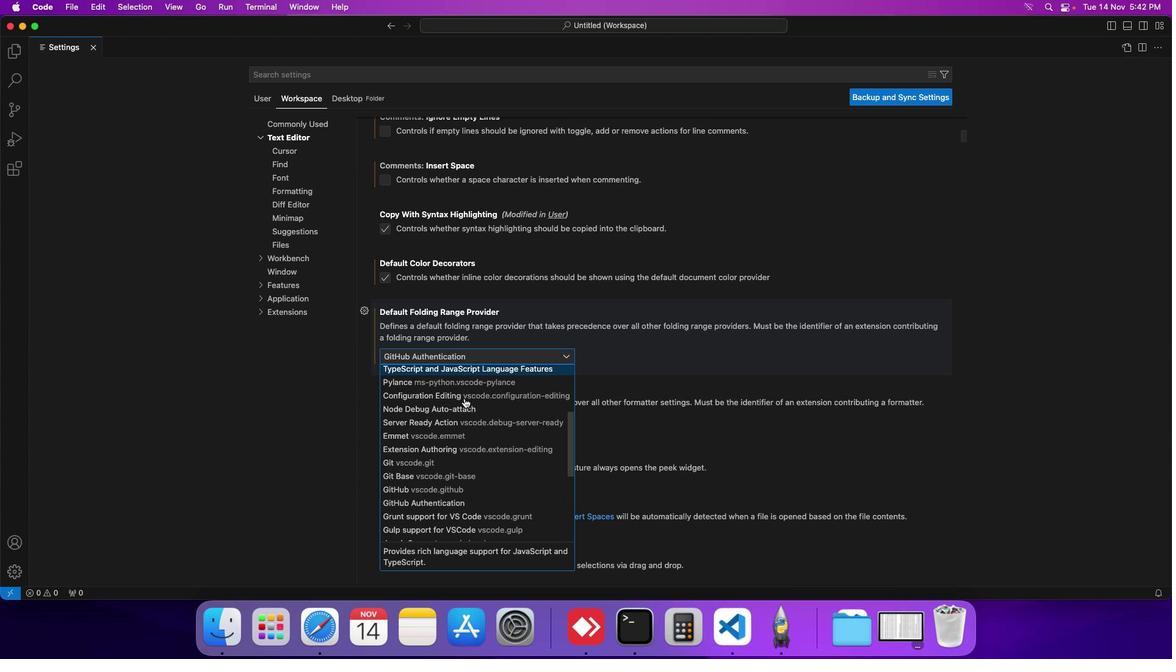 
Action: Mouse scrolled (454, 386) with delta (34, 81)
Screenshot: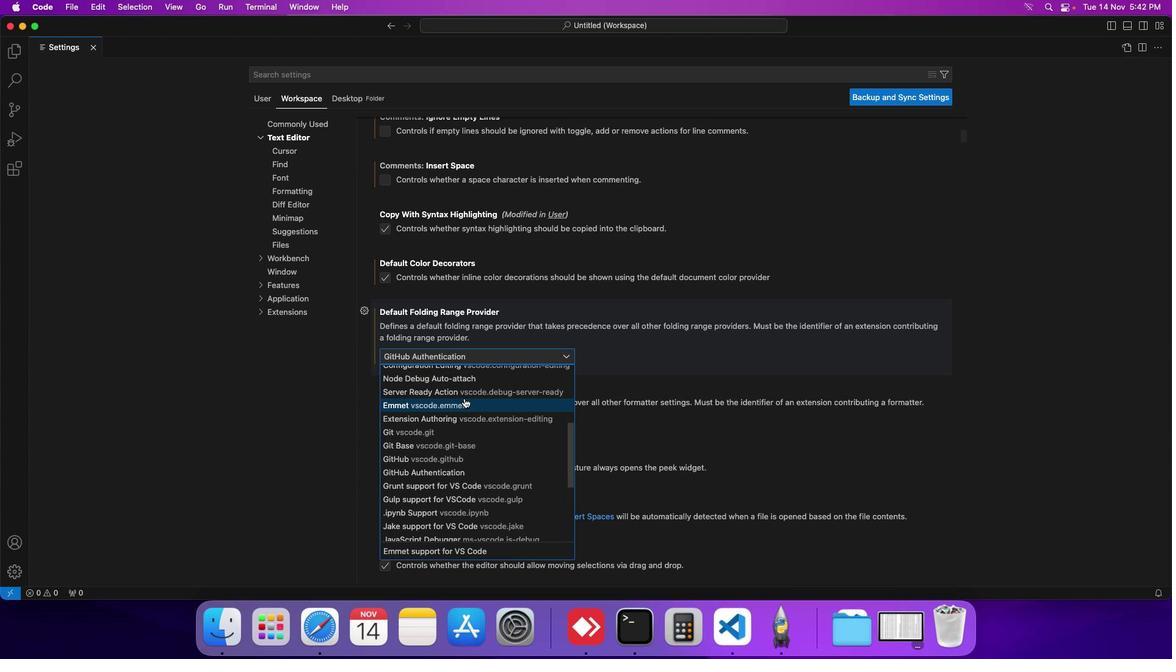 
Action: Mouse scrolled (454, 386) with delta (34, 81)
Screenshot: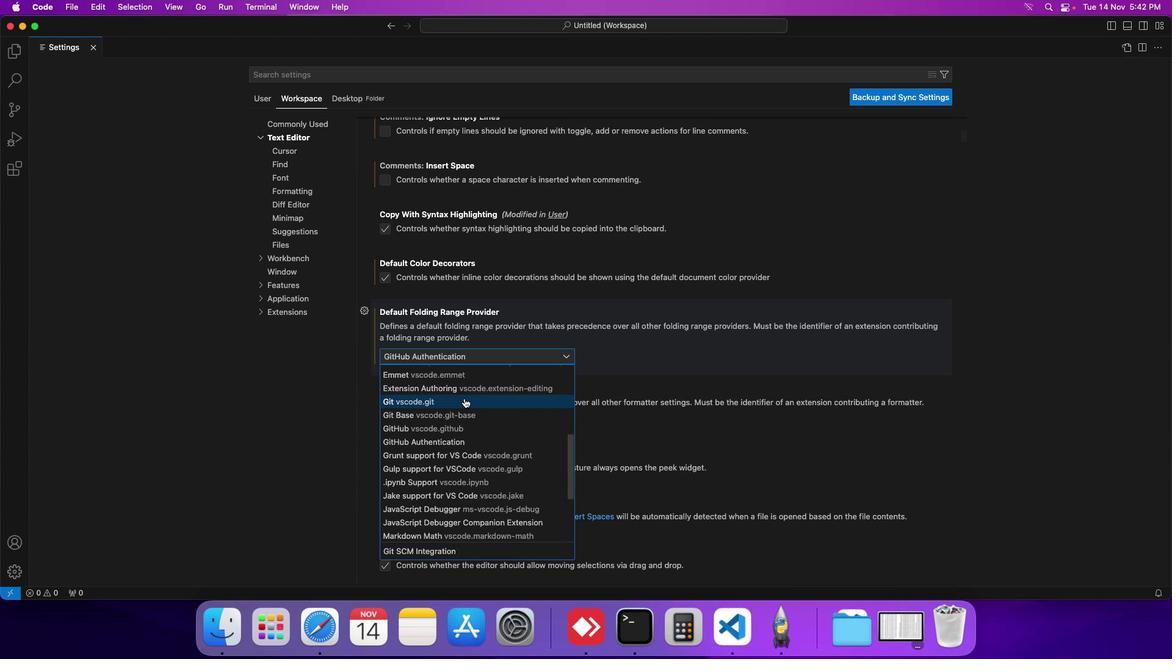 
Action: Mouse scrolled (454, 386) with delta (34, 81)
Screenshot: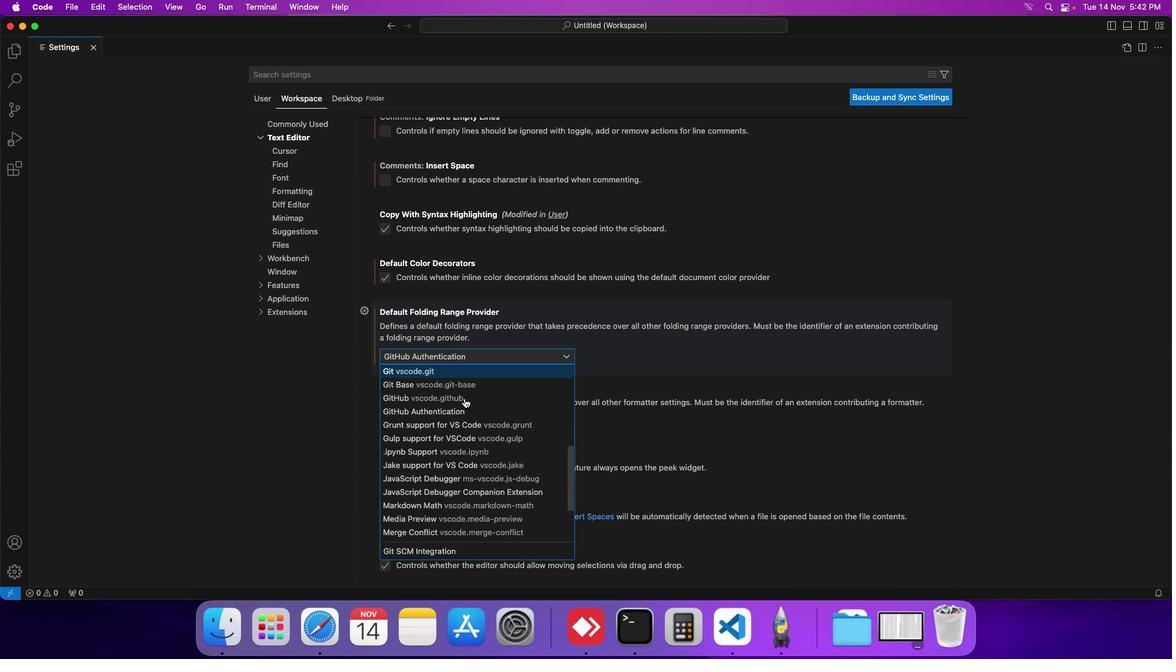 
Action: Mouse moved to (398, 409)
Screenshot: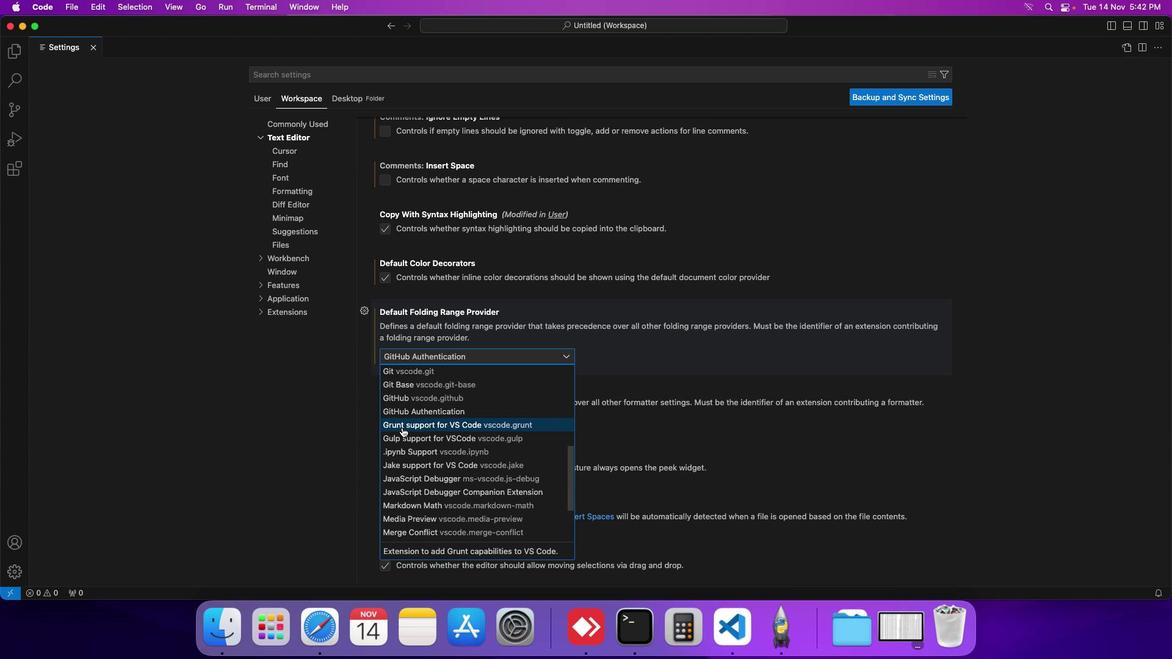 
Action: Mouse pressed left at (398, 409)
Screenshot: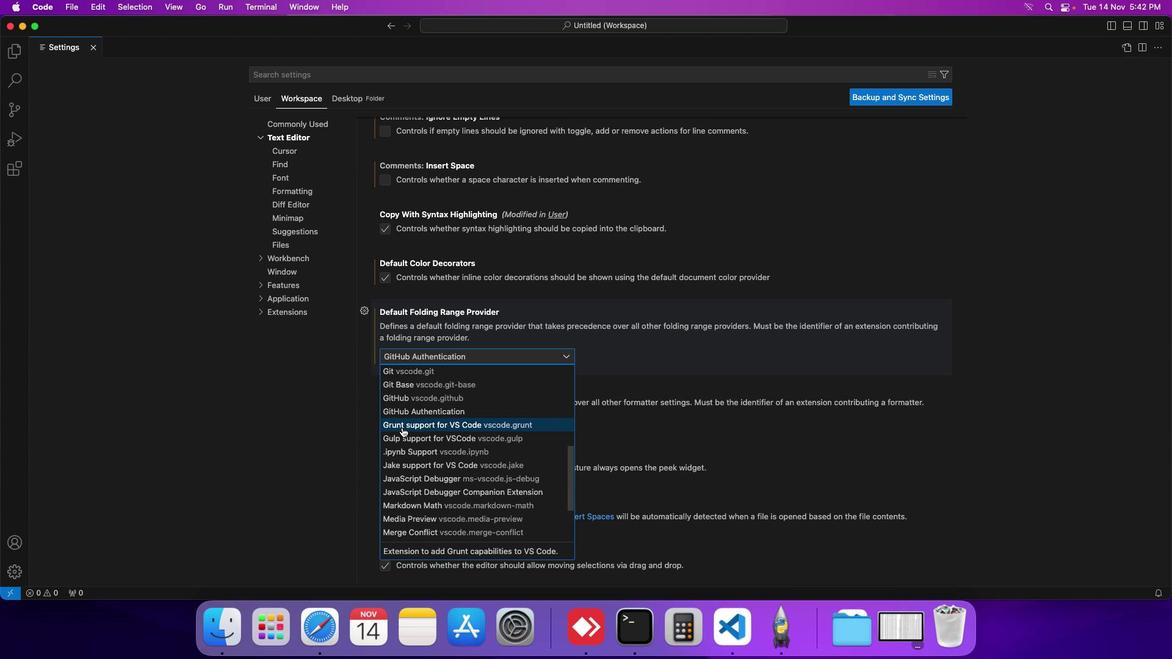 
Action: Mouse moved to (462, 357)
Screenshot: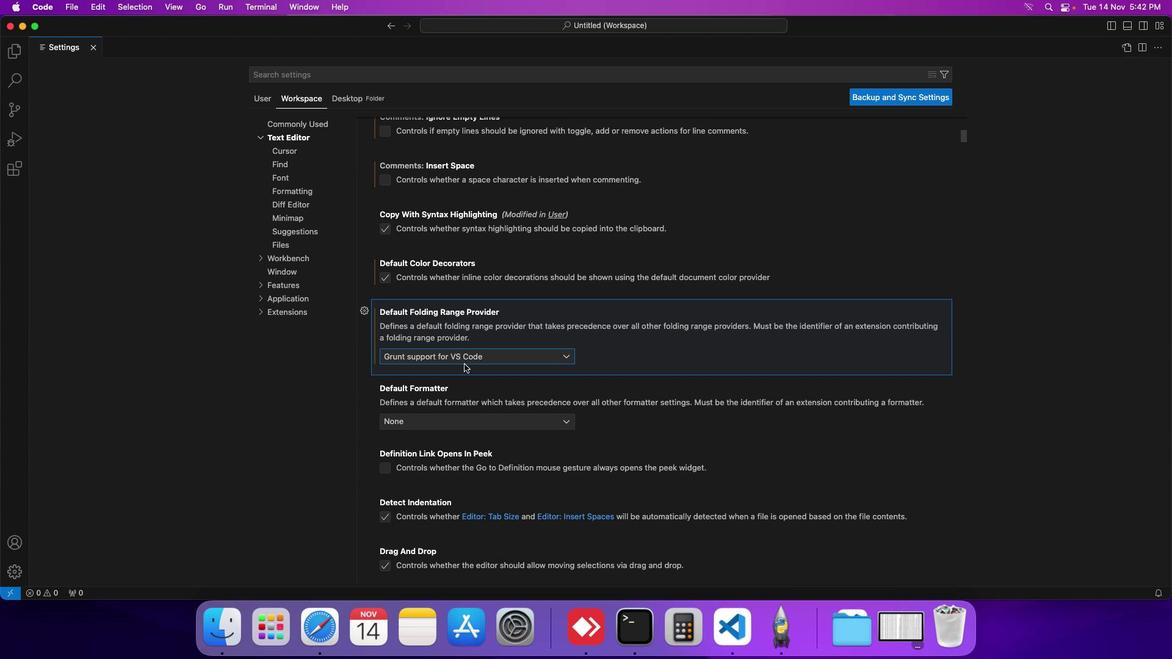 
